 Task: Look for space in Batatais, Brazil from 6th September, 2023 to 18th September, 2023 for 3 adults in price range Rs.6000 to Rs.12000. Place can be entire place with 2 bedrooms having 2 beds and 2 bathrooms. Property type can be house, flat, guest house, hotel. Amenities needed are: washing machine. Booking option can be shelf check-in. Required host language is Spanish.
Action: Mouse moved to (431, 89)
Screenshot: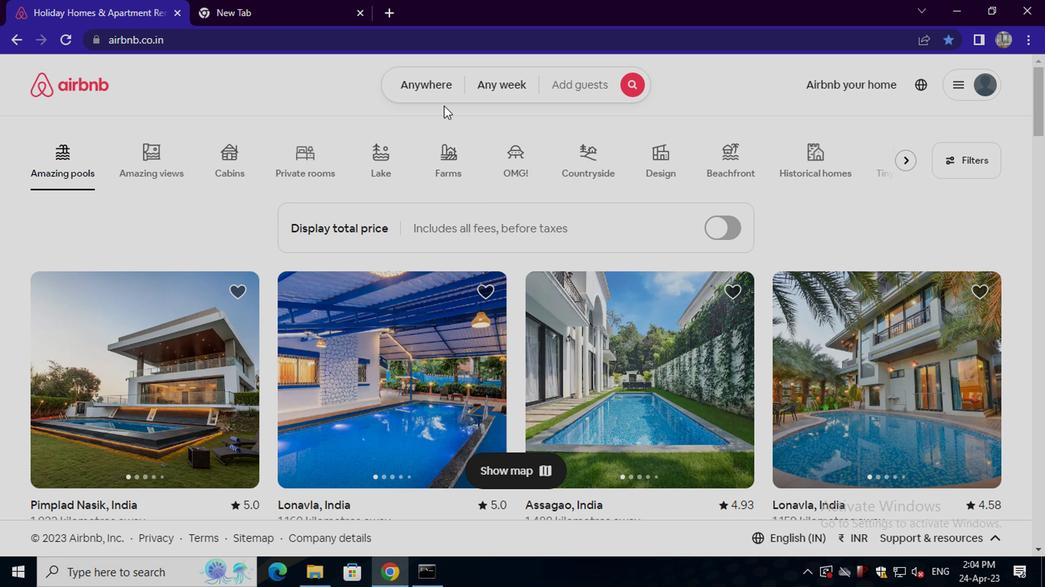 
Action: Mouse pressed left at (431, 89)
Screenshot: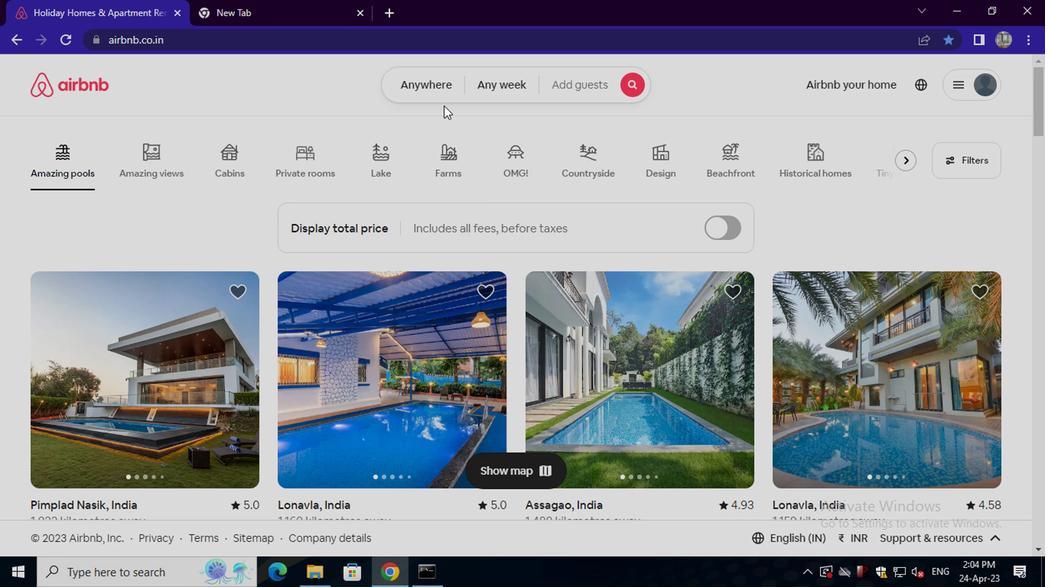 
Action: Mouse moved to (303, 149)
Screenshot: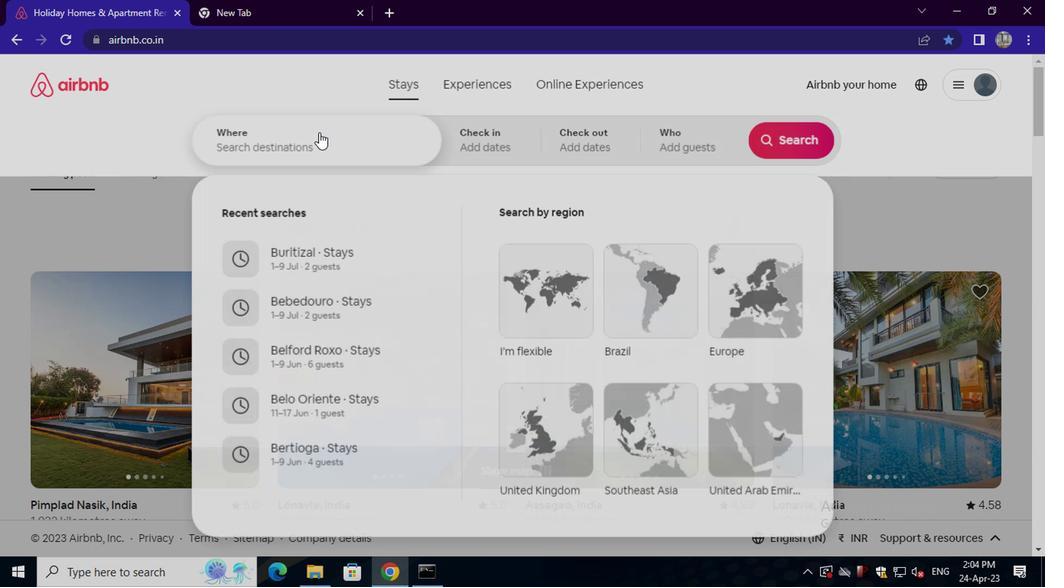 
Action: Mouse pressed left at (303, 149)
Screenshot: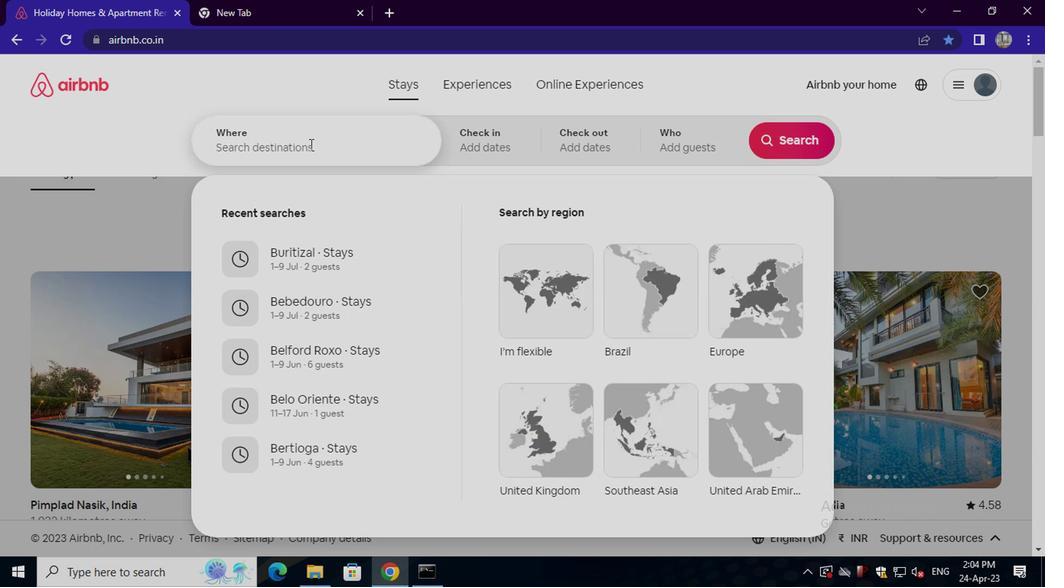 
Action: Key pressed batatis,<Key.space>brazil<Key.enter>
Screenshot: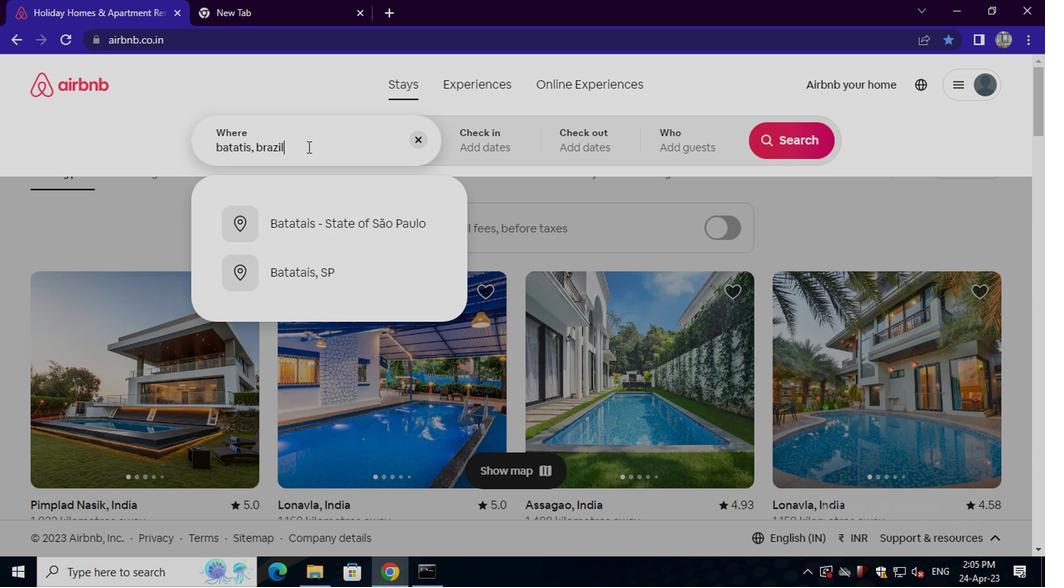 
Action: Mouse moved to (780, 267)
Screenshot: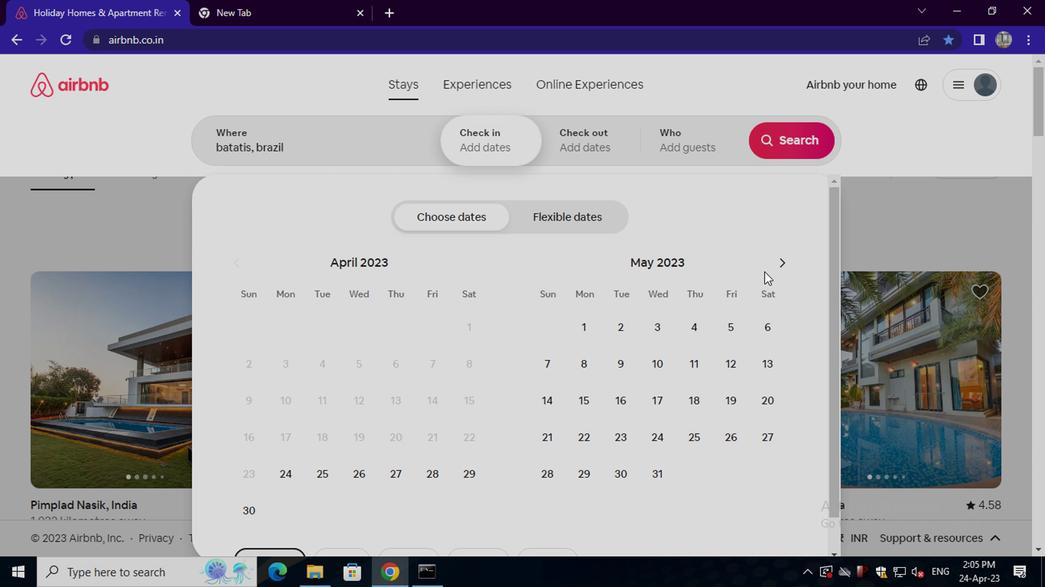 
Action: Mouse pressed left at (780, 267)
Screenshot: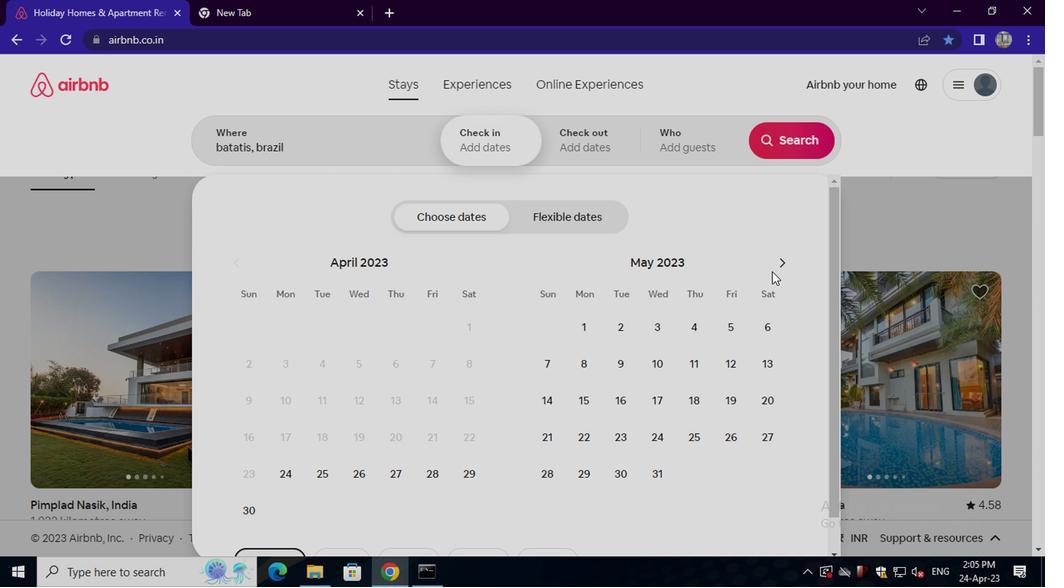 
Action: Mouse pressed left at (780, 267)
Screenshot: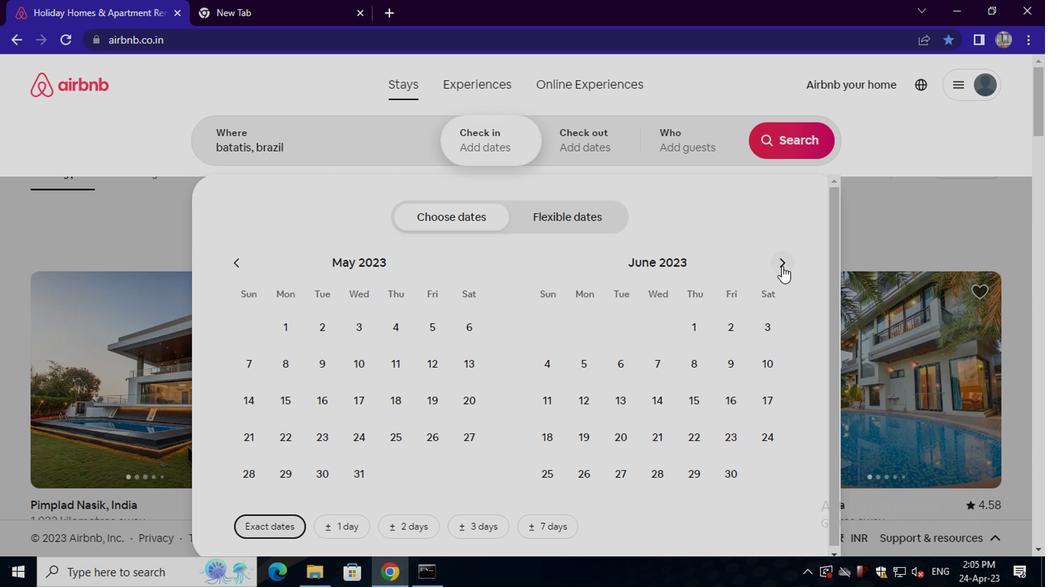 
Action: Mouse pressed left at (780, 267)
Screenshot: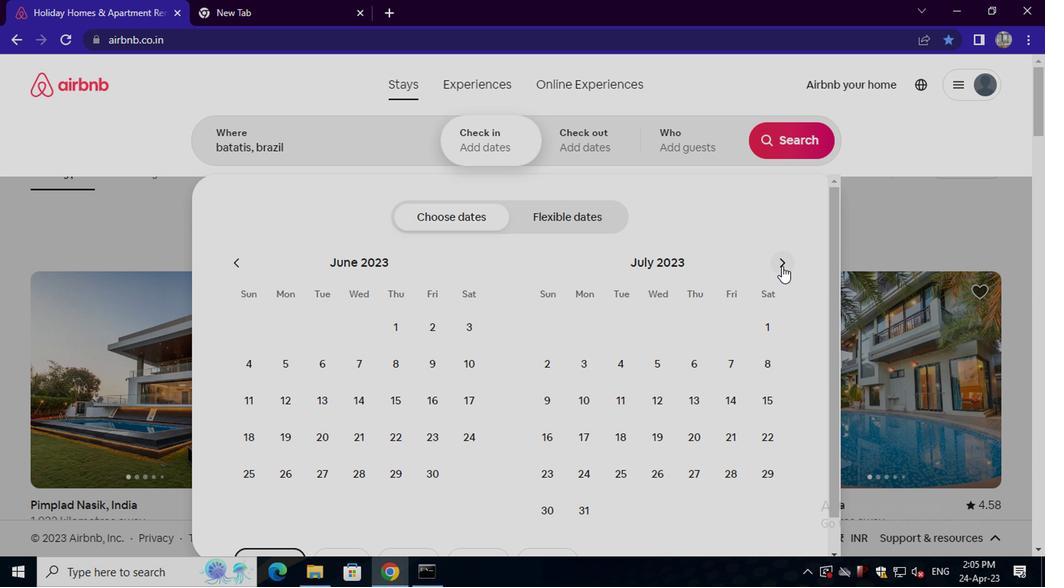 
Action: Mouse pressed left at (780, 267)
Screenshot: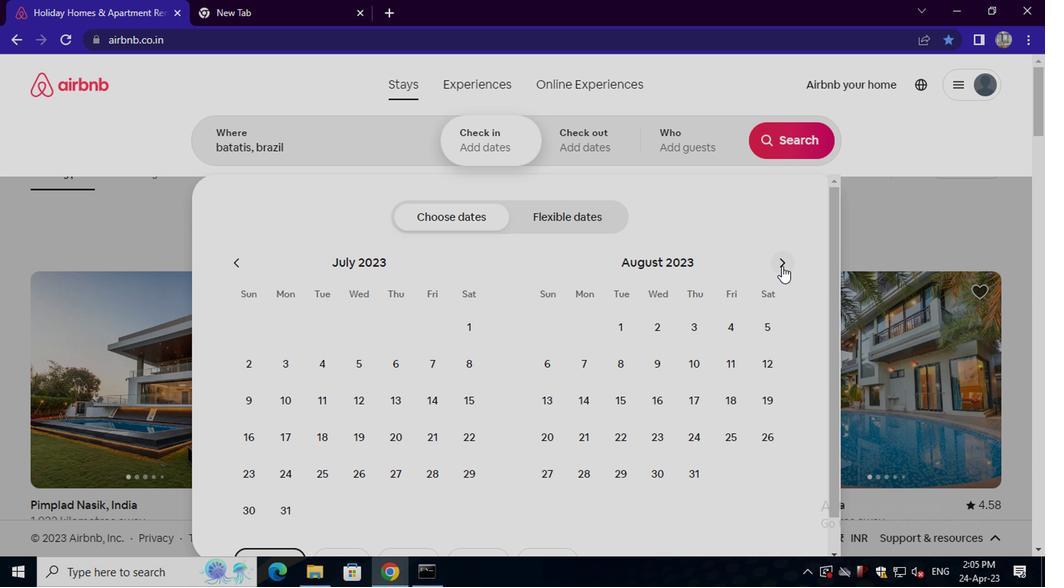 
Action: Mouse moved to (644, 367)
Screenshot: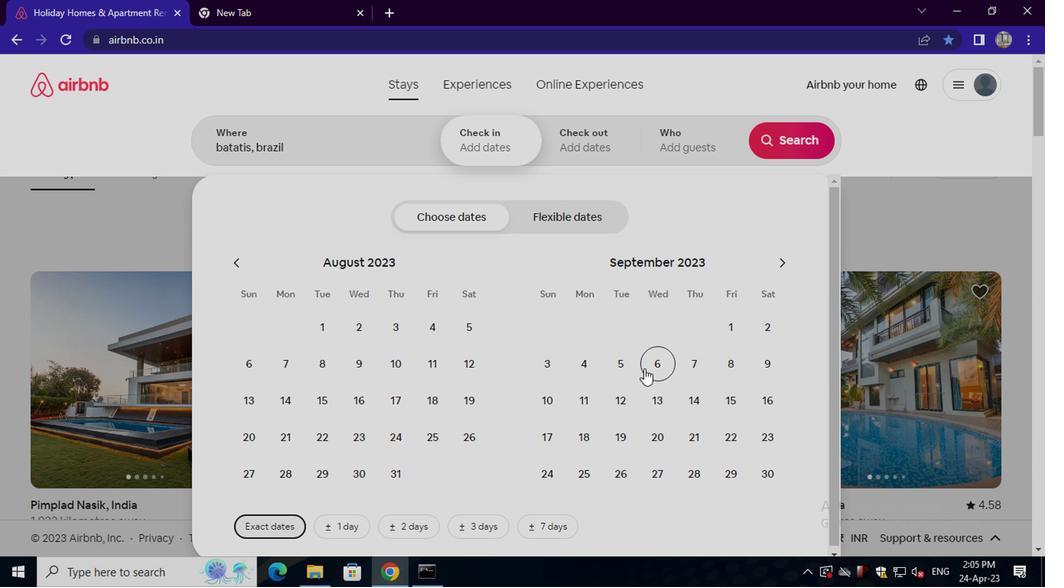 
Action: Mouse pressed left at (644, 367)
Screenshot: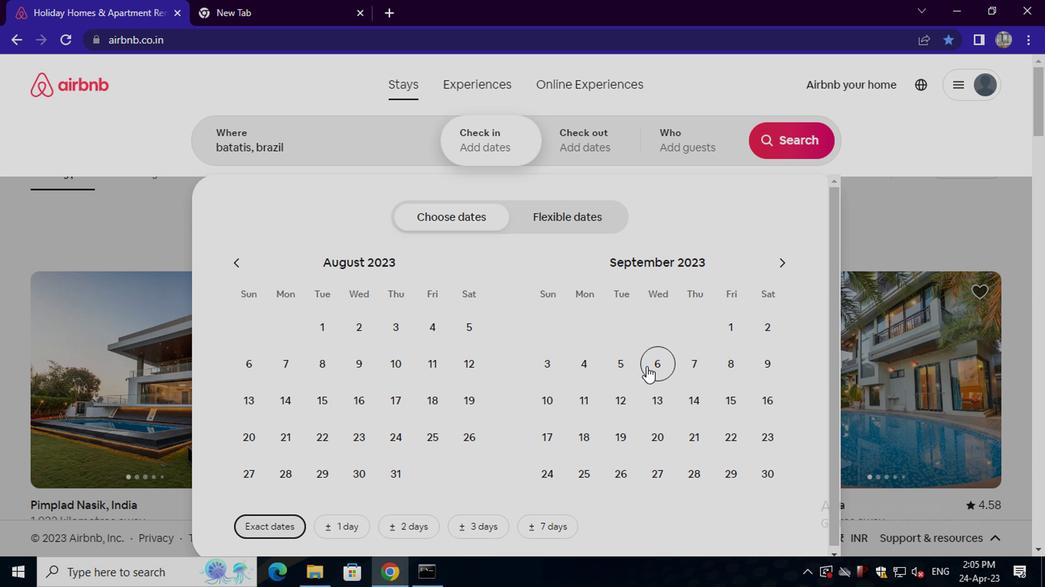 
Action: Mouse moved to (570, 439)
Screenshot: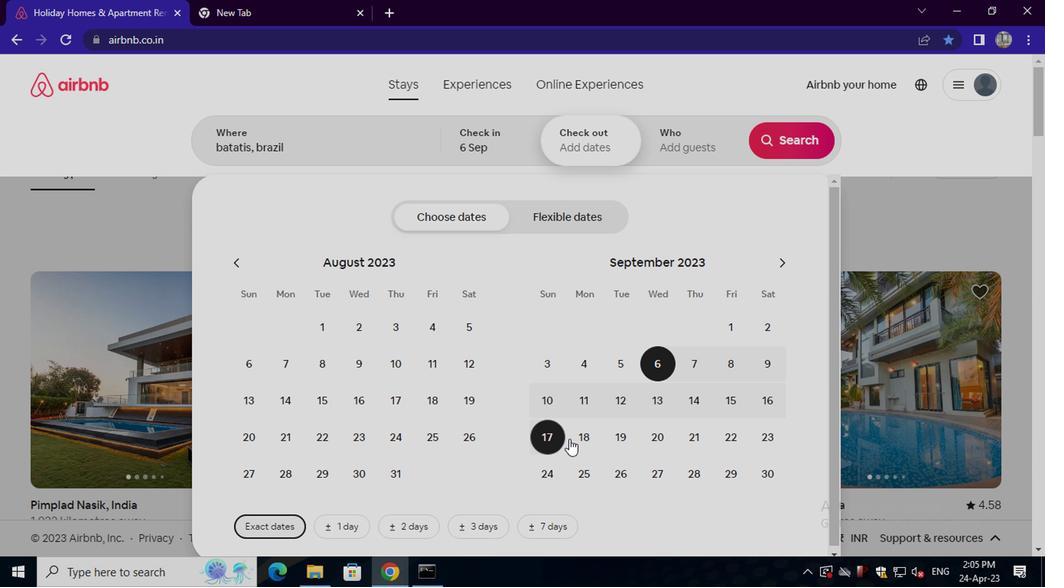 
Action: Mouse pressed left at (570, 439)
Screenshot: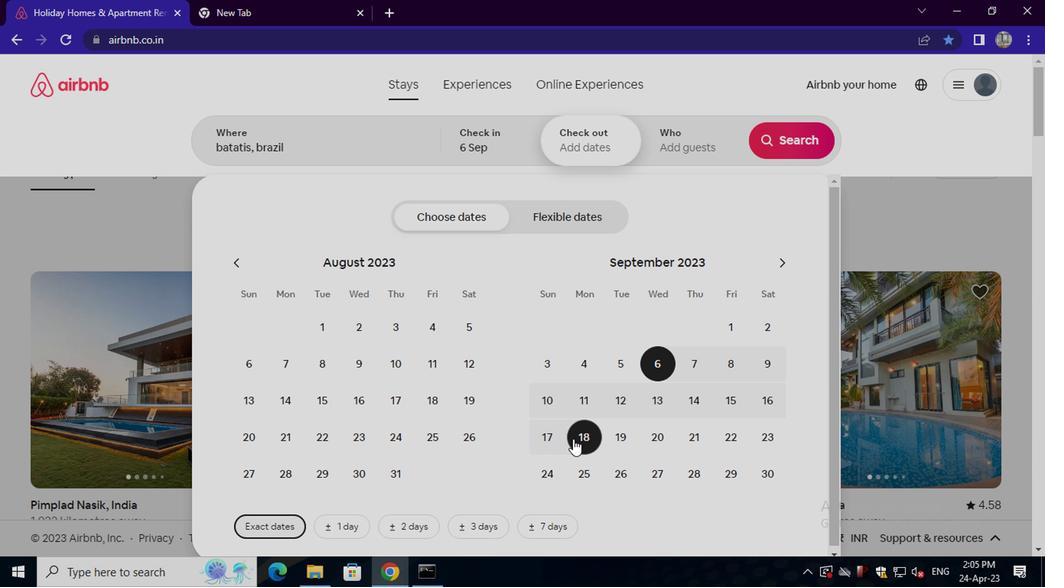 
Action: Mouse moved to (697, 155)
Screenshot: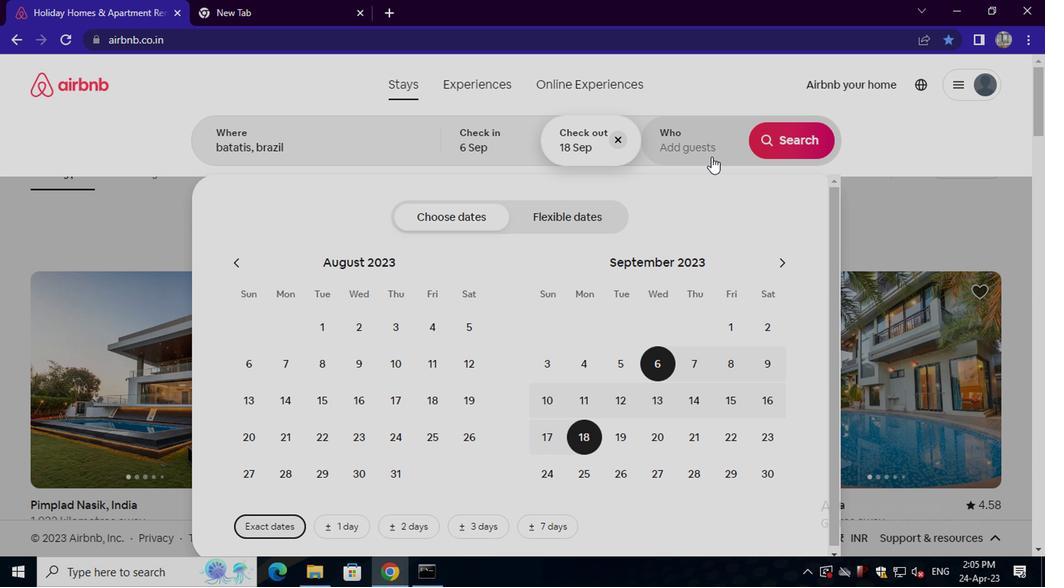 
Action: Mouse pressed left at (697, 155)
Screenshot: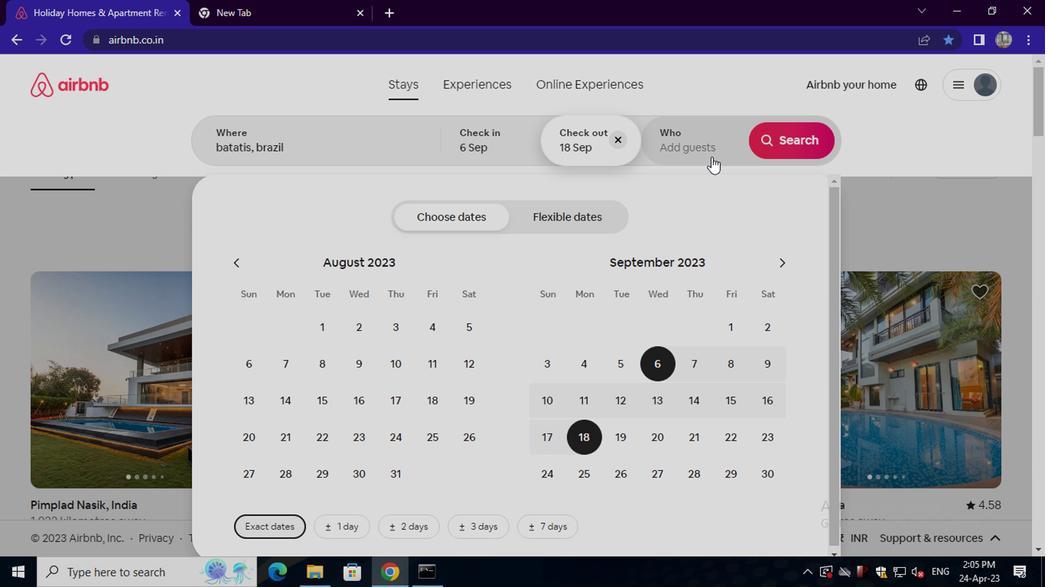 
Action: Mouse moved to (782, 220)
Screenshot: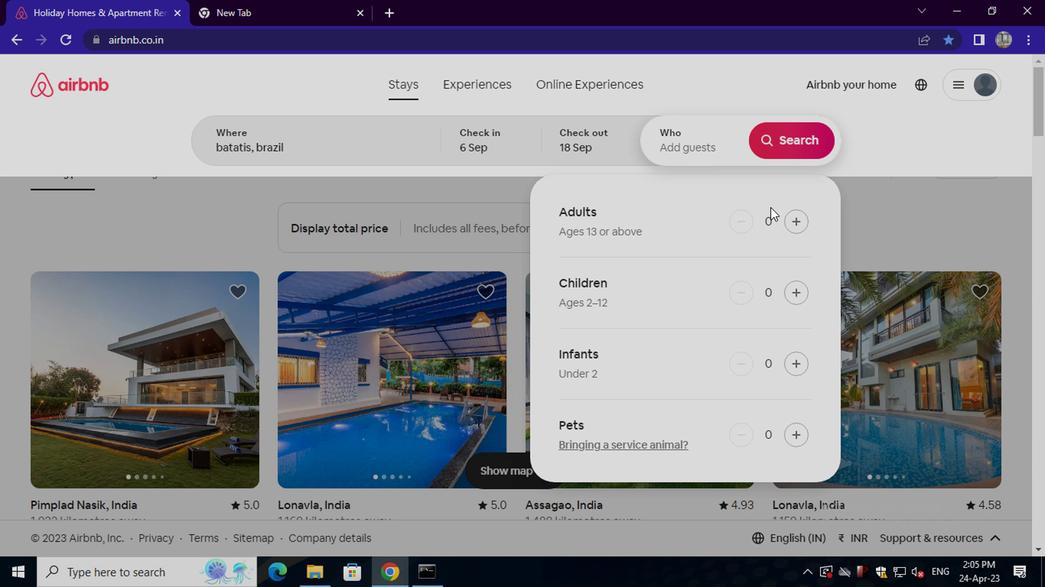 
Action: Mouse pressed left at (782, 220)
Screenshot: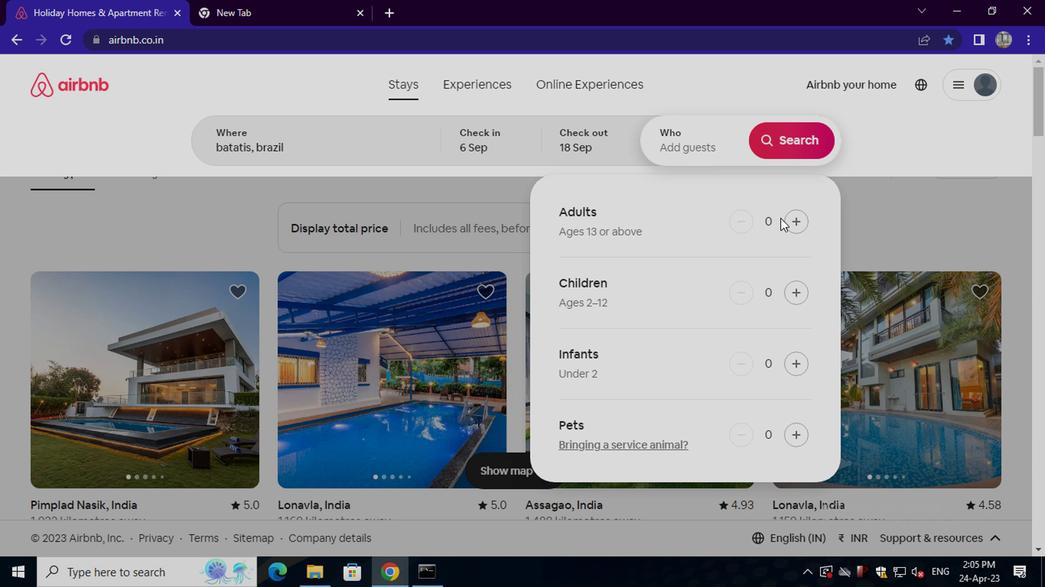 
Action: Mouse pressed left at (782, 220)
Screenshot: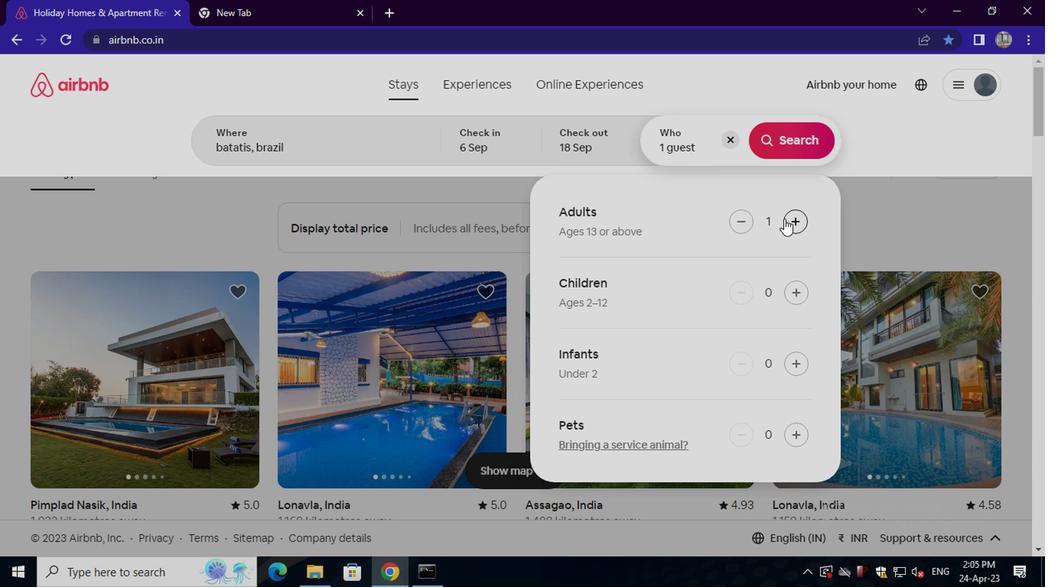
Action: Mouse pressed left at (782, 220)
Screenshot: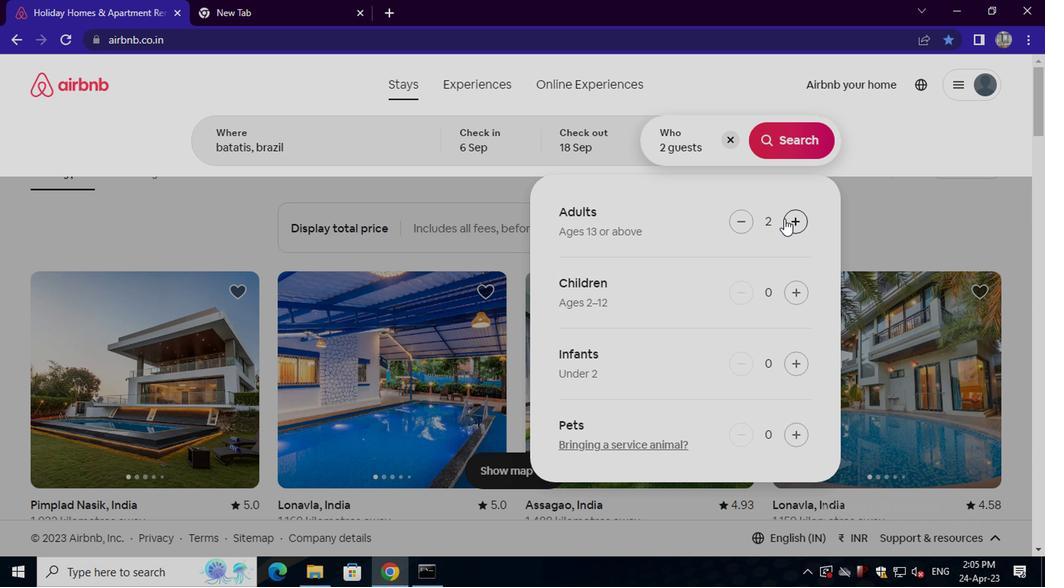 
Action: Mouse moved to (782, 150)
Screenshot: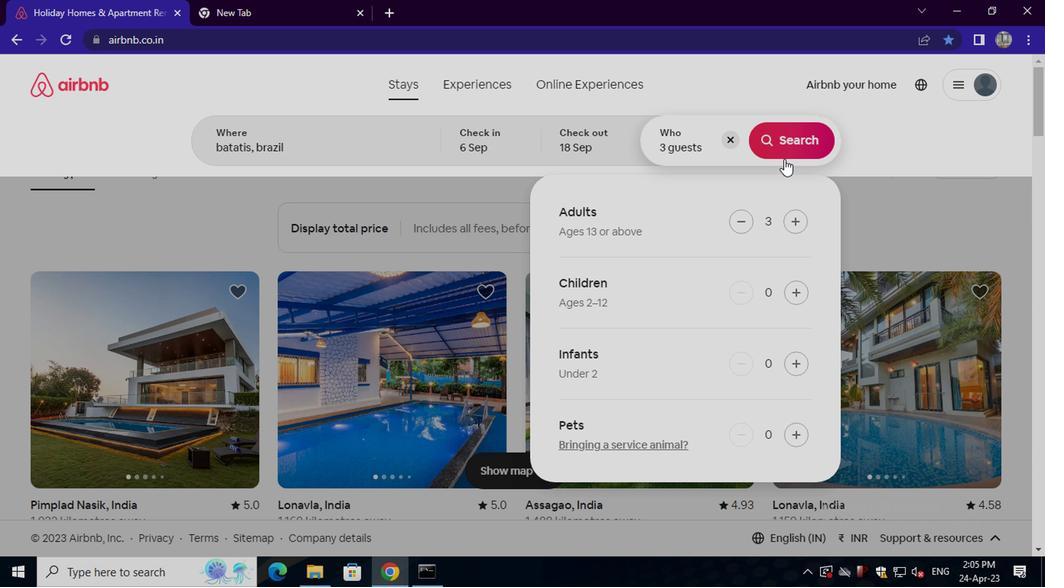 
Action: Mouse pressed left at (782, 150)
Screenshot: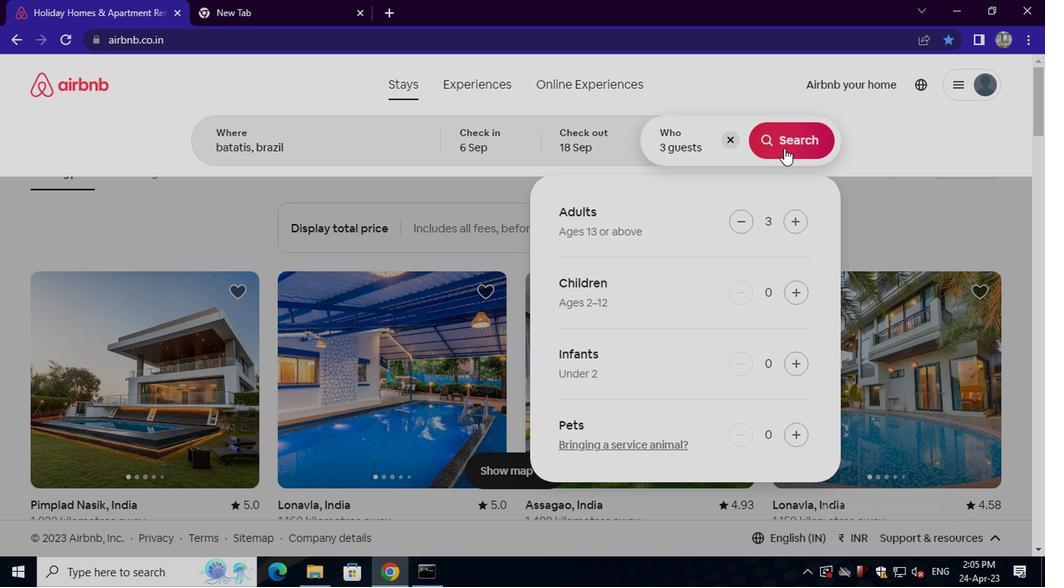 
Action: Mouse moved to (1000, 160)
Screenshot: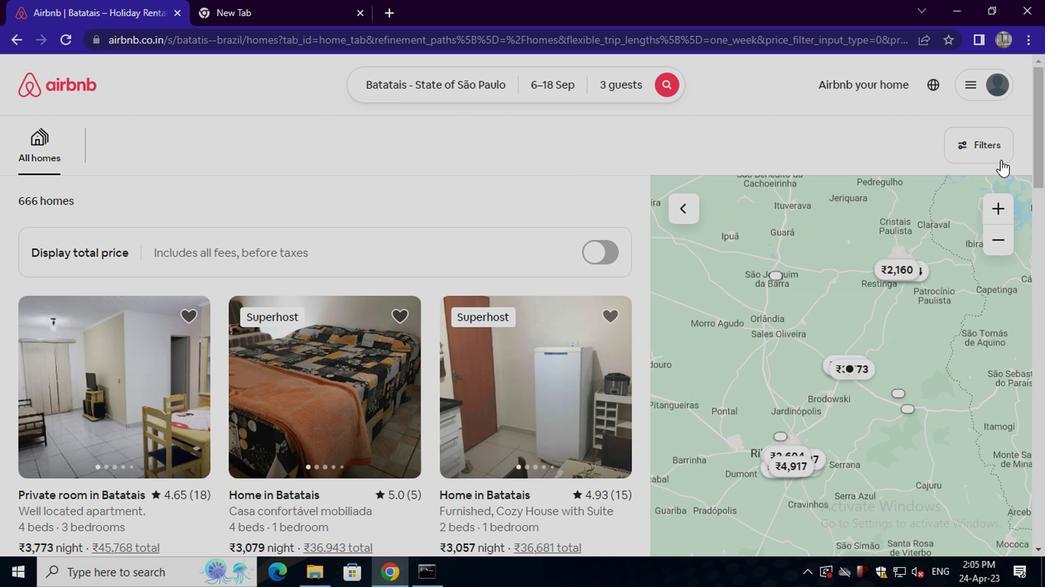 
Action: Mouse pressed left at (1000, 160)
Screenshot: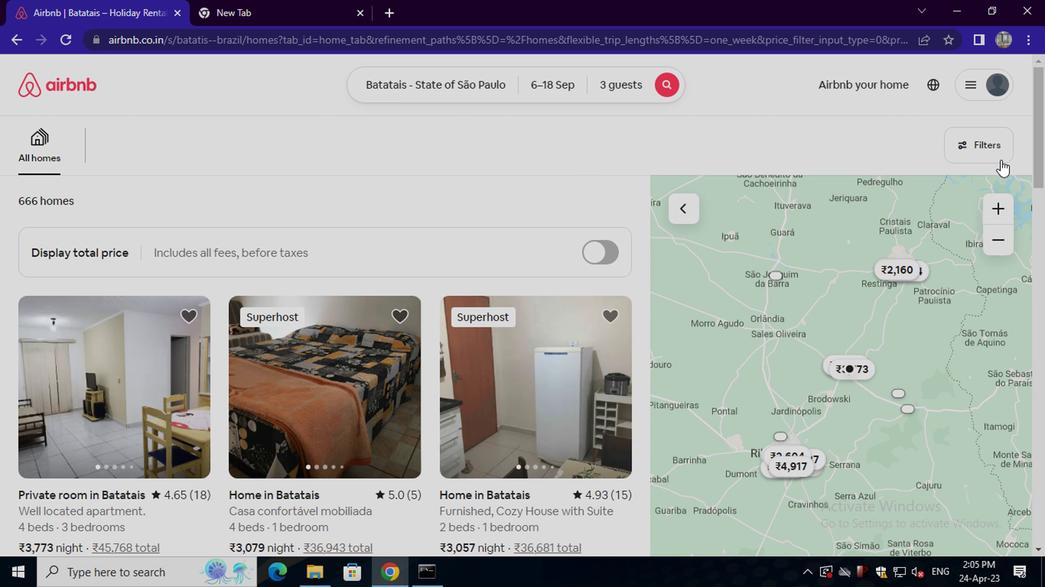 
Action: Mouse moved to (437, 346)
Screenshot: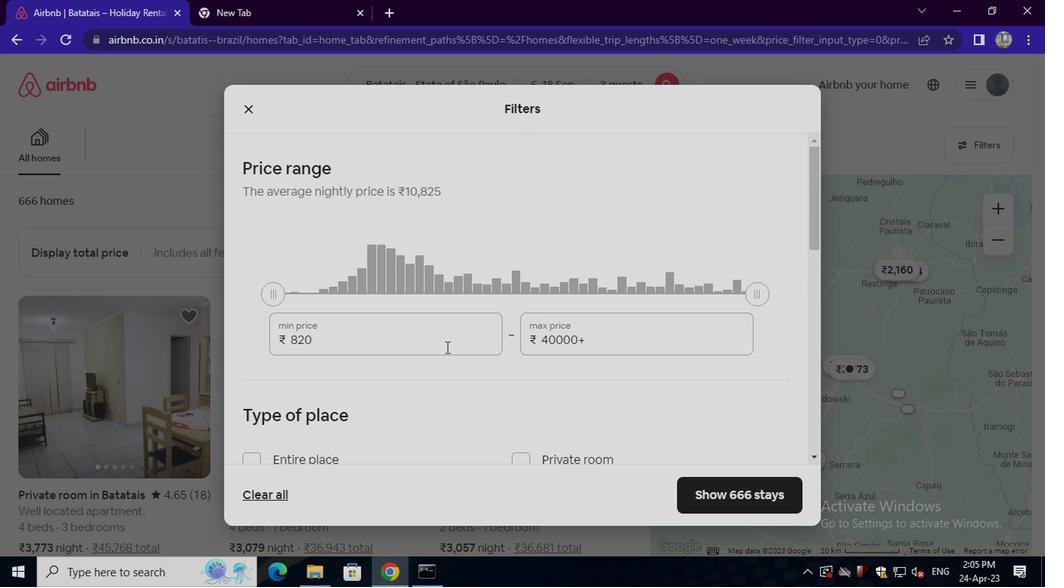 
Action: Mouse pressed left at (437, 346)
Screenshot: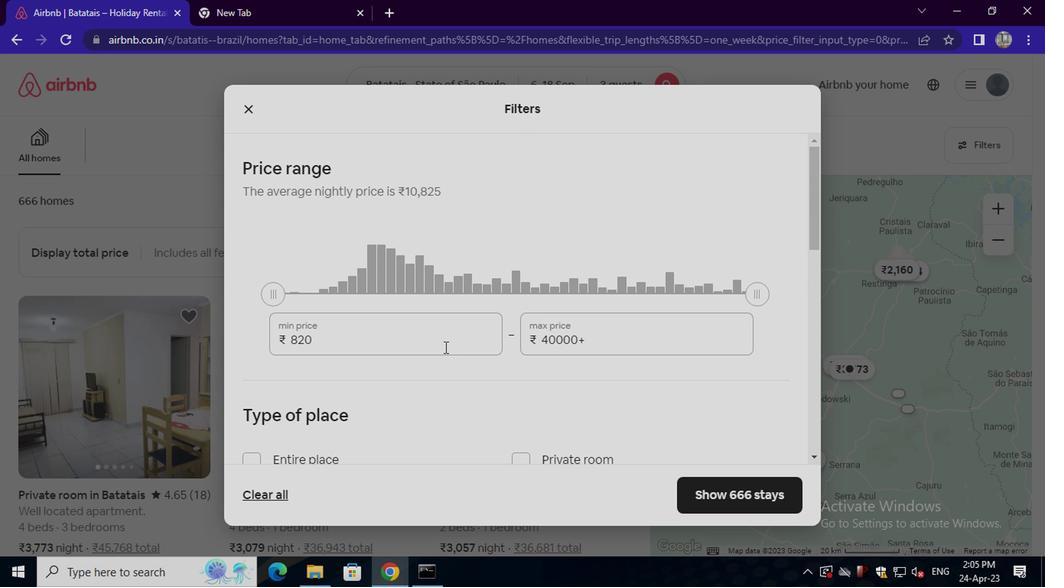 
Action: Key pressed <Key.backspace><Key.backspace><Key.backspace><Key.backspace><Key.backspace><Key.backspace><Key.backspace><Key.backspace><Key.backspace><Key.backspace><Key.backspace><Key.backspace><Key.backspace>6000
Screenshot: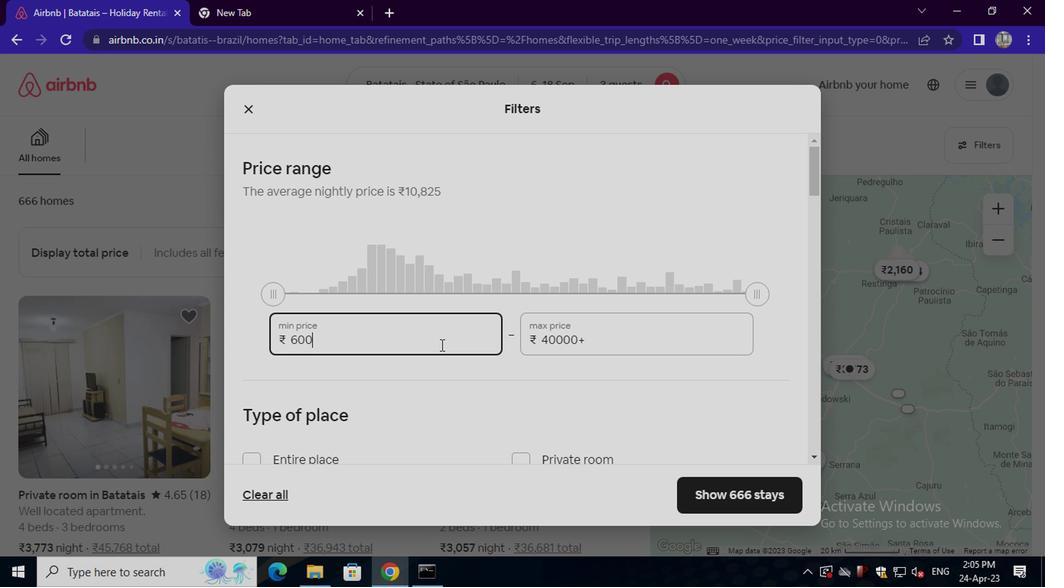 
Action: Mouse moved to (601, 341)
Screenshot: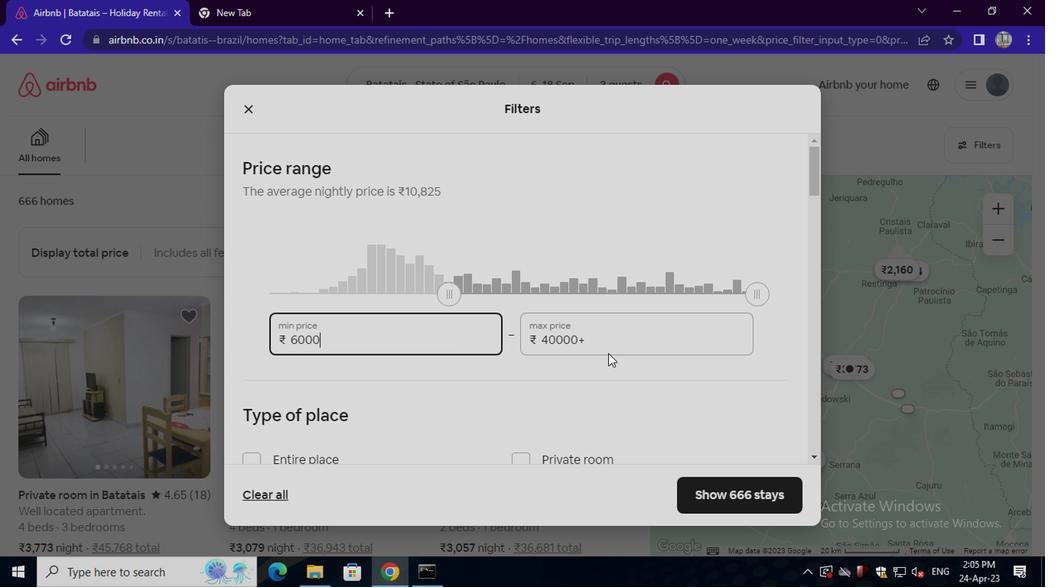 
Action: Mouse pressed left at (601, 341)
Screenshot: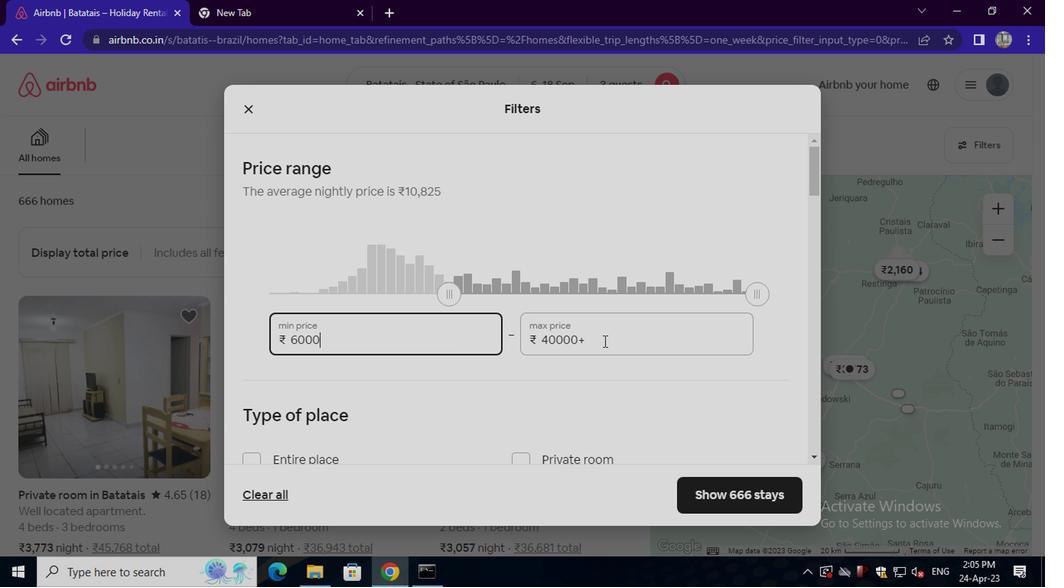 
Action: Key pressed <Key.backspace><Key.backspace><Key.backspace><Key.backspace><Key.backspace><Key.backspace><Key.backspace><Key.backspace><Key.backspace><Key.backspace><Key.backspace><Key.backspace><Key.backspace>12000
Screenshot: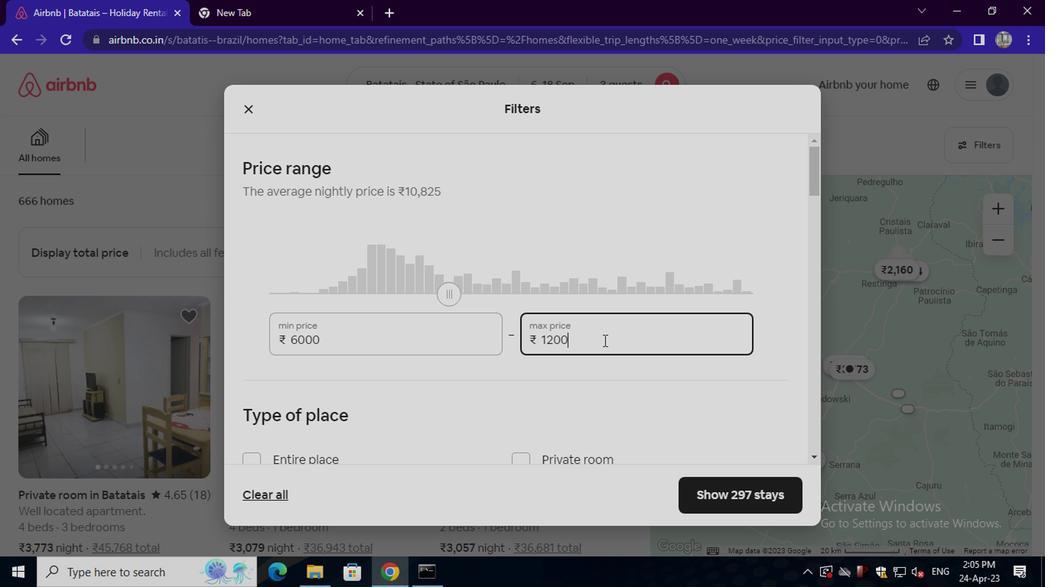 
Action: Mouse scrolled (601, 340) with delta (0, -1)
Screenshot: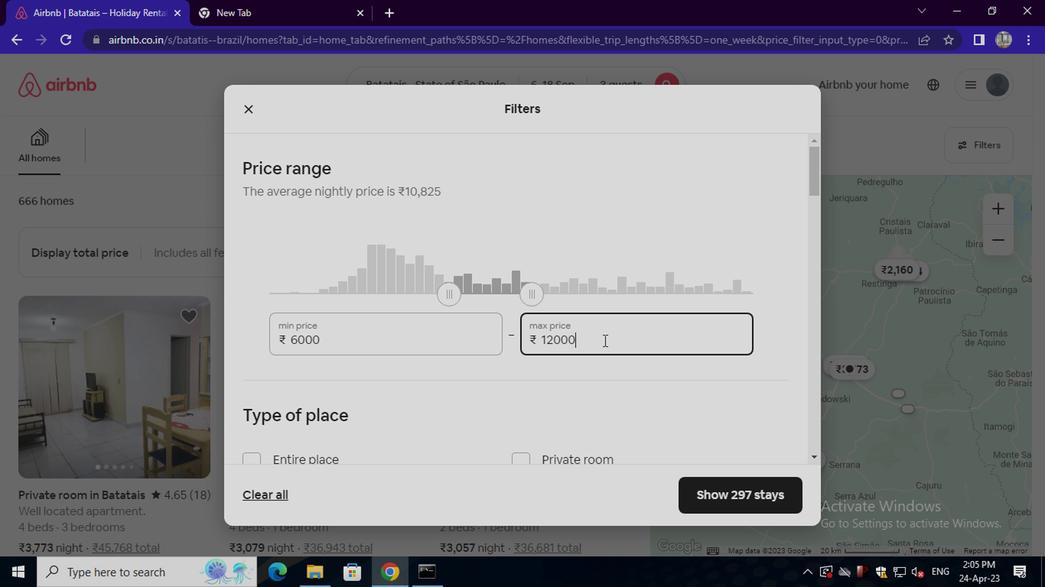 
Action: Mouse scrolled (601, 340) with delta (0, -1)
Screenshot: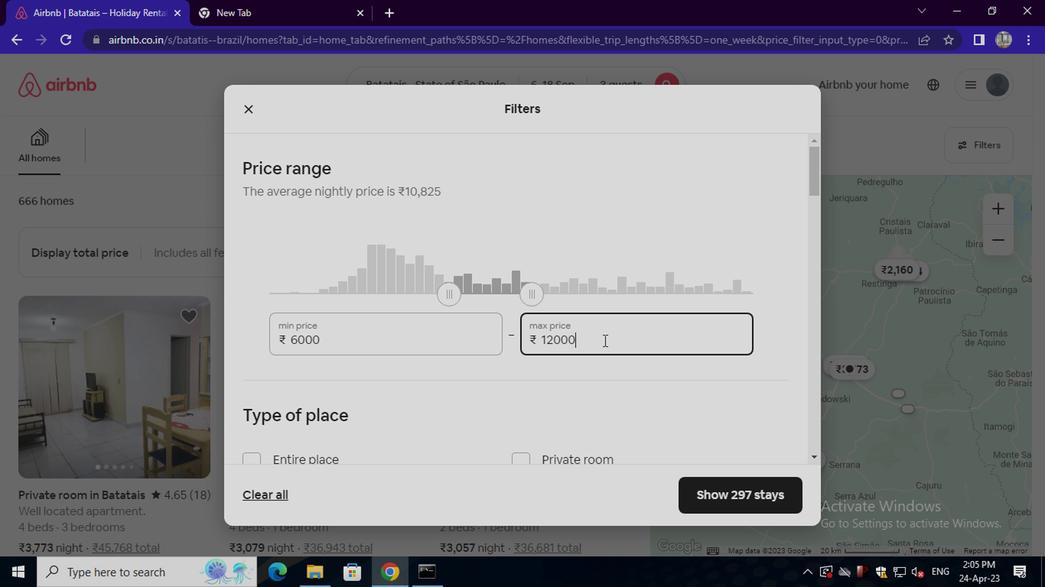 
Action: Mouse moved to (247, 309)
Screenshot: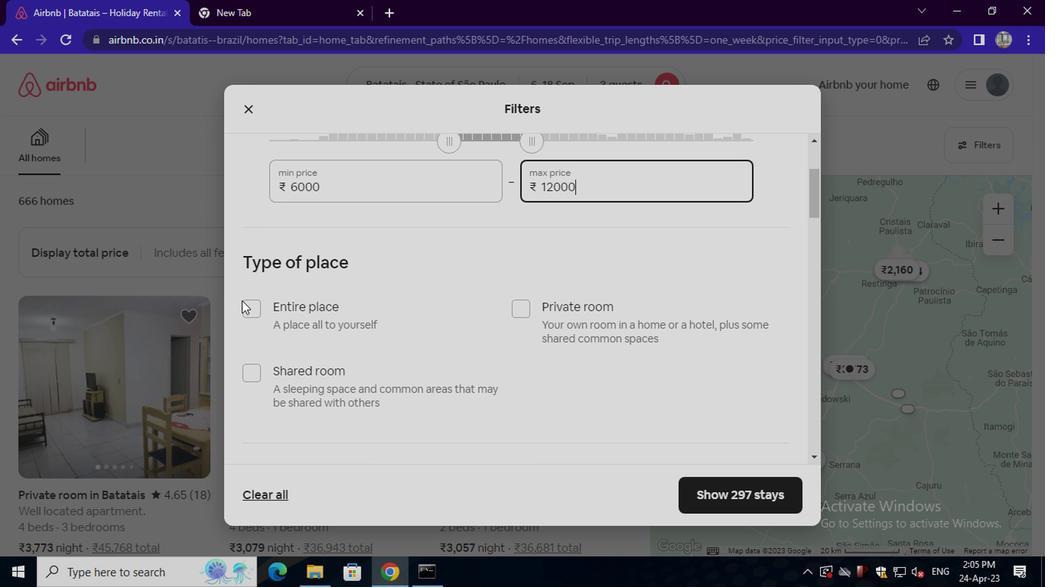 
Action: Mouse pressed left at (247, 309)
Screenshot: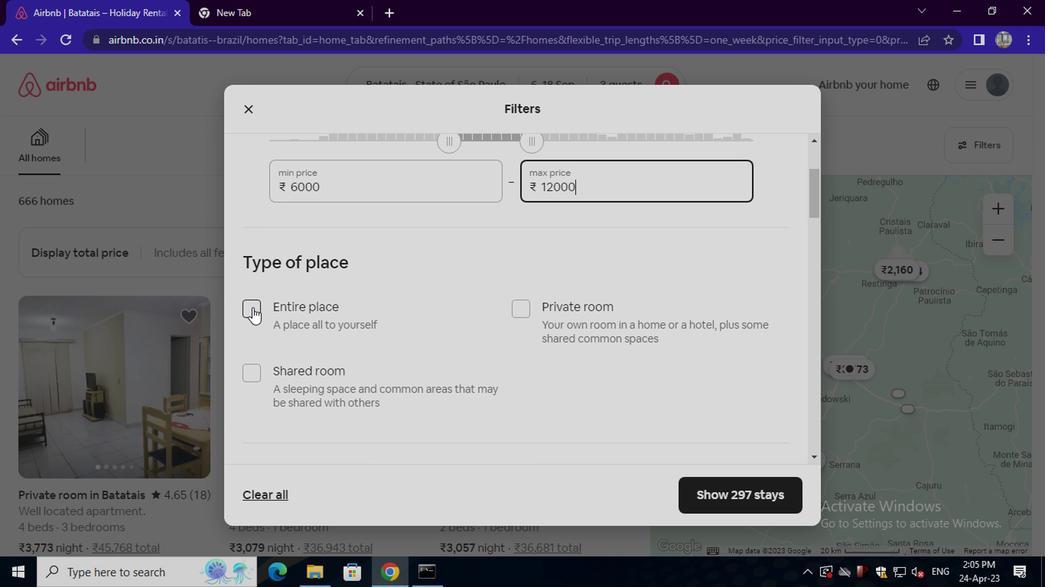 
Action: Mouse moved to (257, 313)
Screenshot: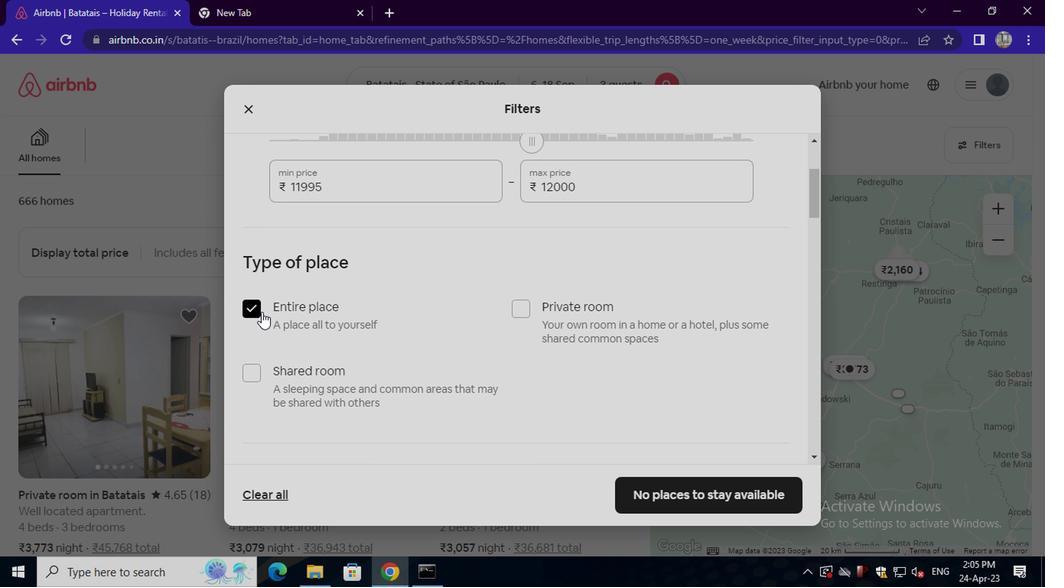 
Action: Mouse scrolled (257, 313) with delta (0, 0)
Screenshot: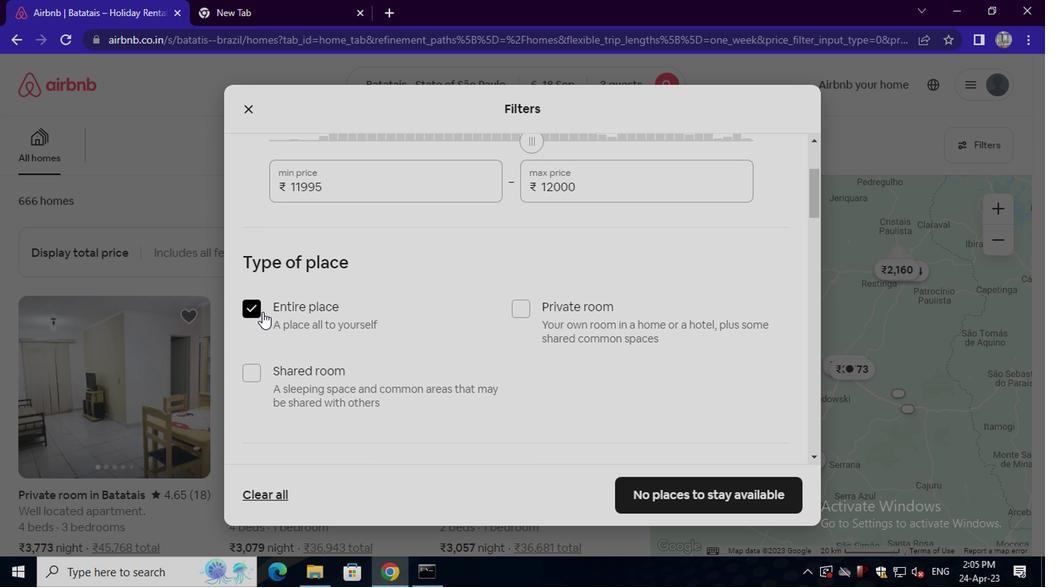 
Action: Mouse scrolled (257, 313) with delta (0, 0)
Screenshot: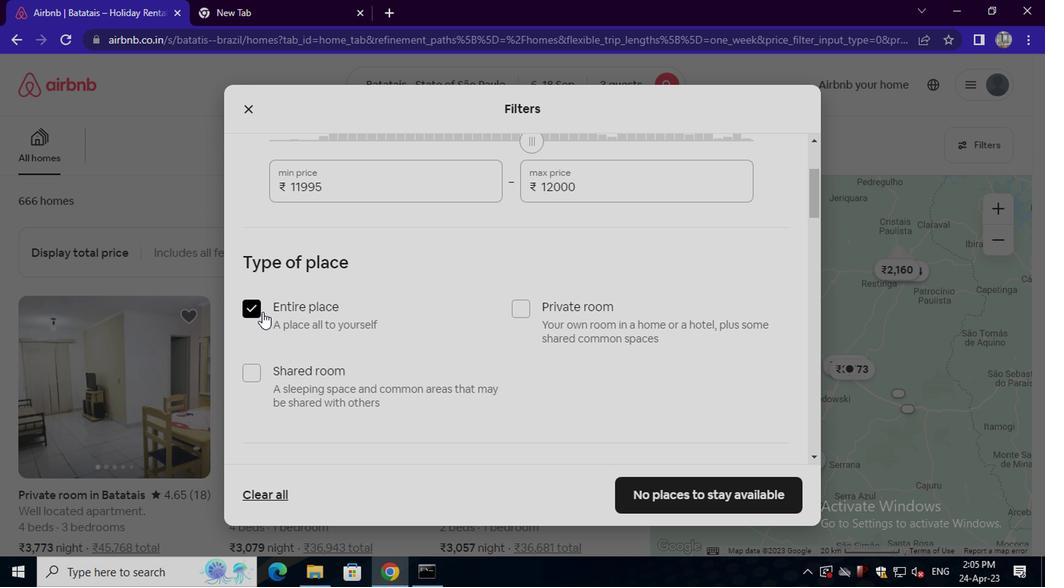 
Action: Mouse moved to (332, 355)
Screenshot: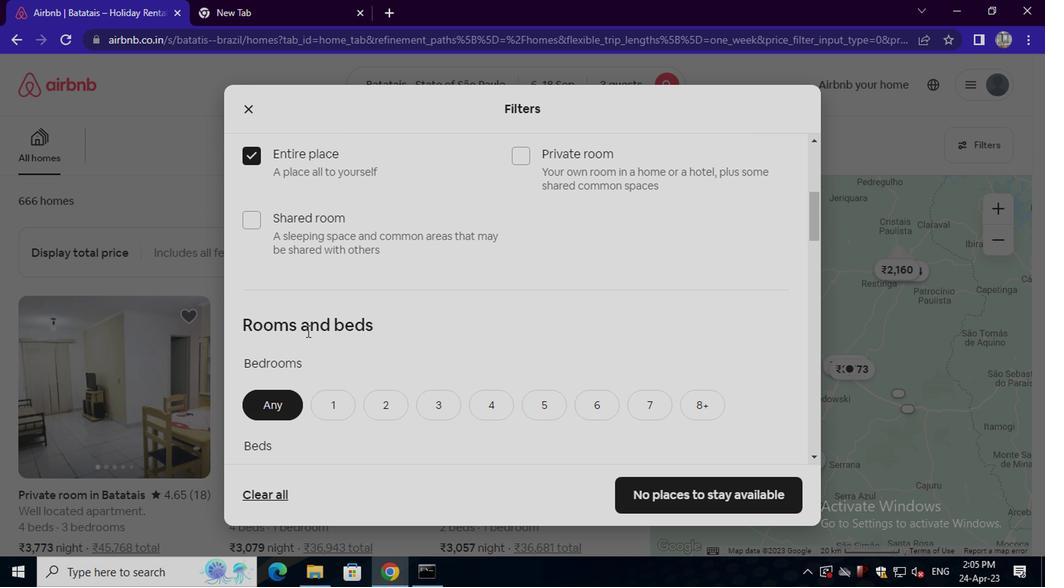 
Action: Mouse scrolled (332, 354) with delta (0, 0)
Screenshot: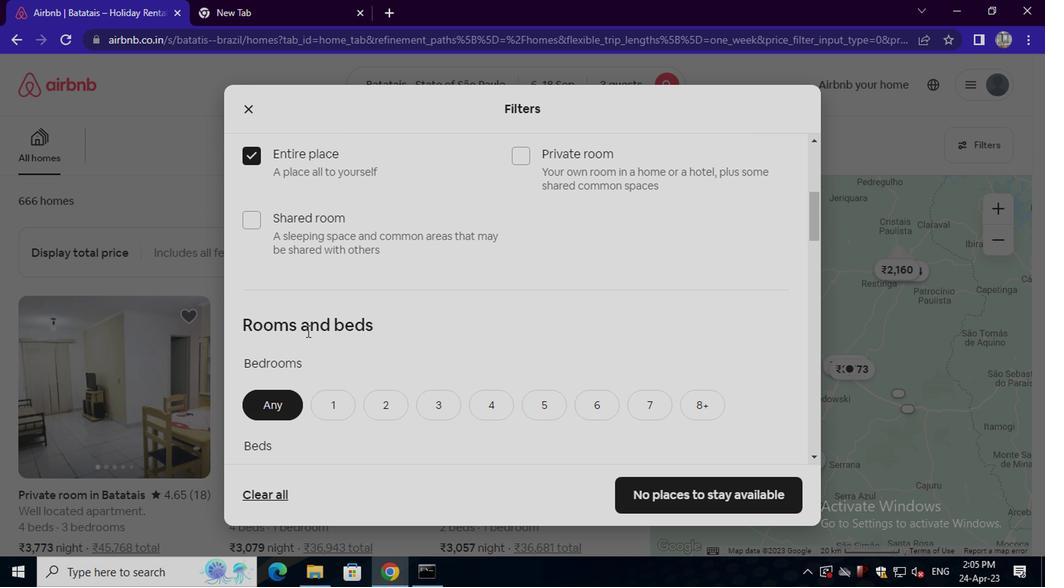 
Action: Mouse moved to (333, 356)
Screenshot: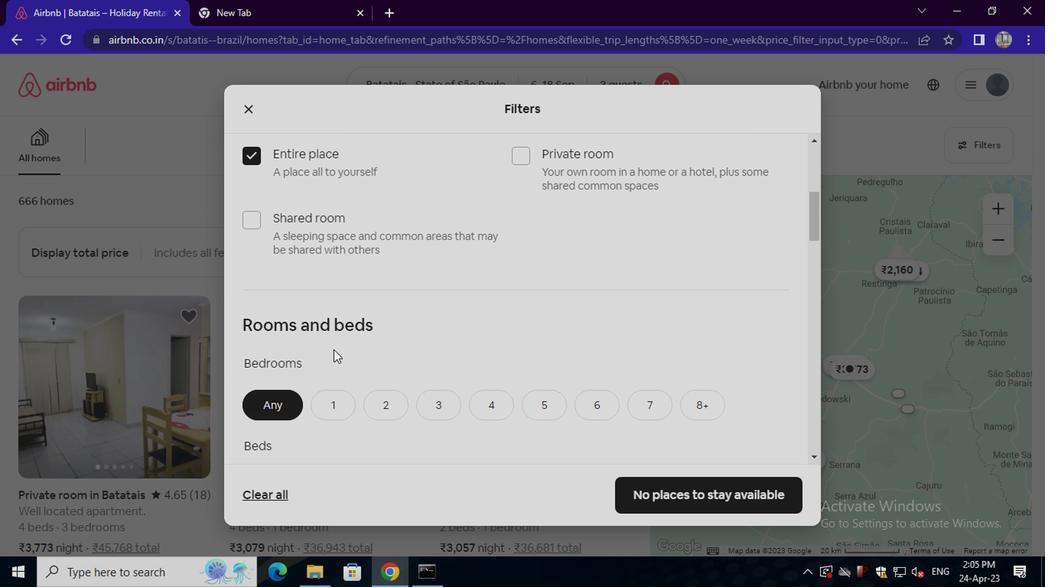 
Action: Mouse scrolled (333, 355) with delta (0, 0)
Screenshot: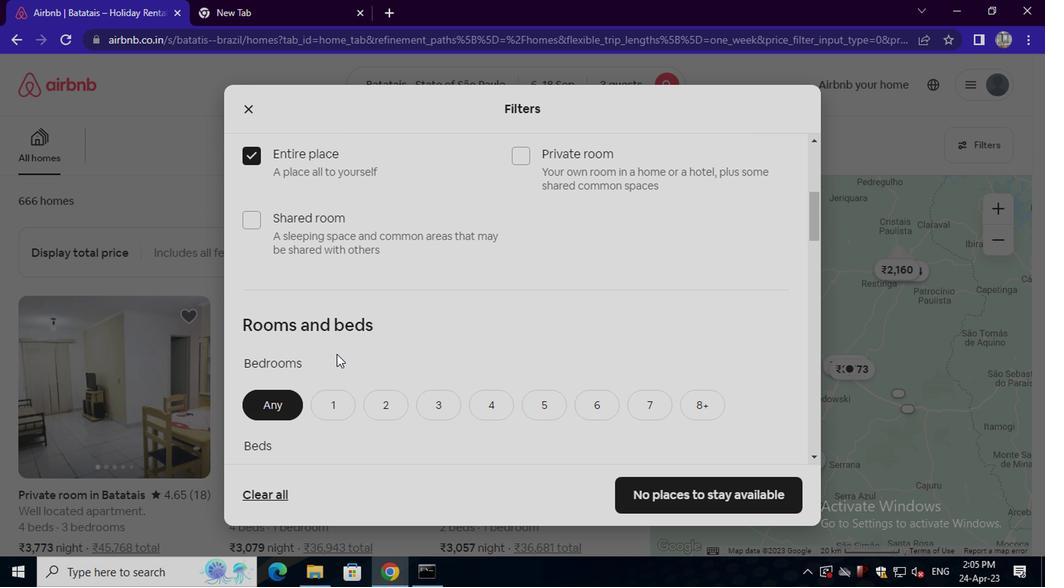 
Action: Mouse moved to (383, 258)
Screenshot: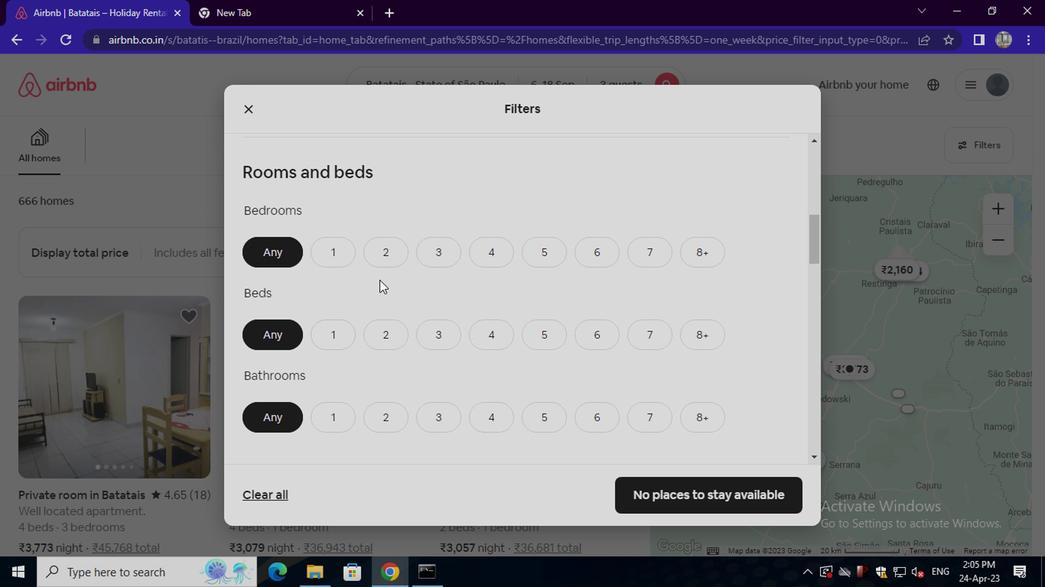 
Action: Mouse pressed left at (383, 258)
Screenshot: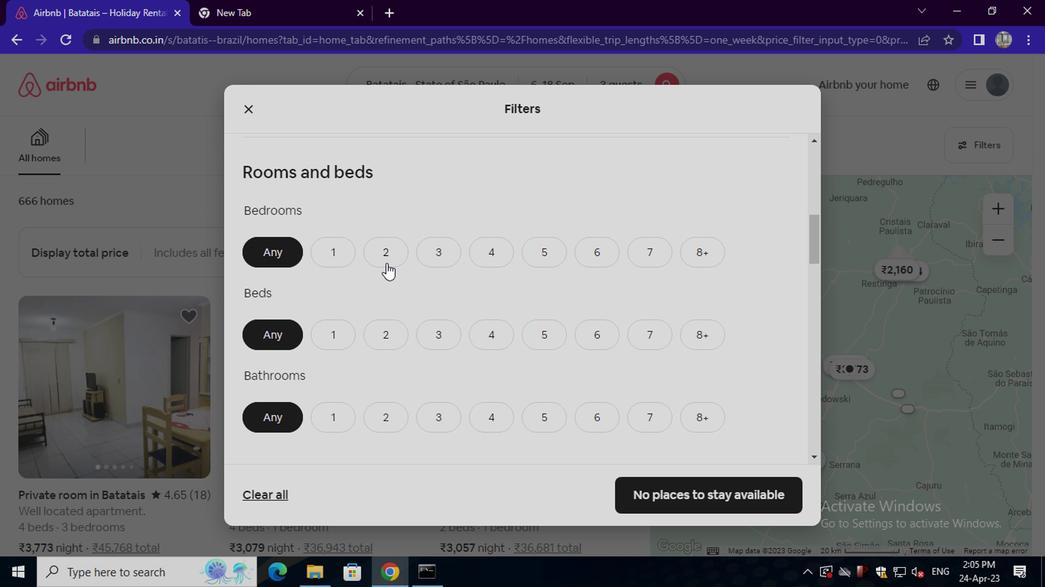 
Action: Mouse moved to (387, 326)
Screenshot: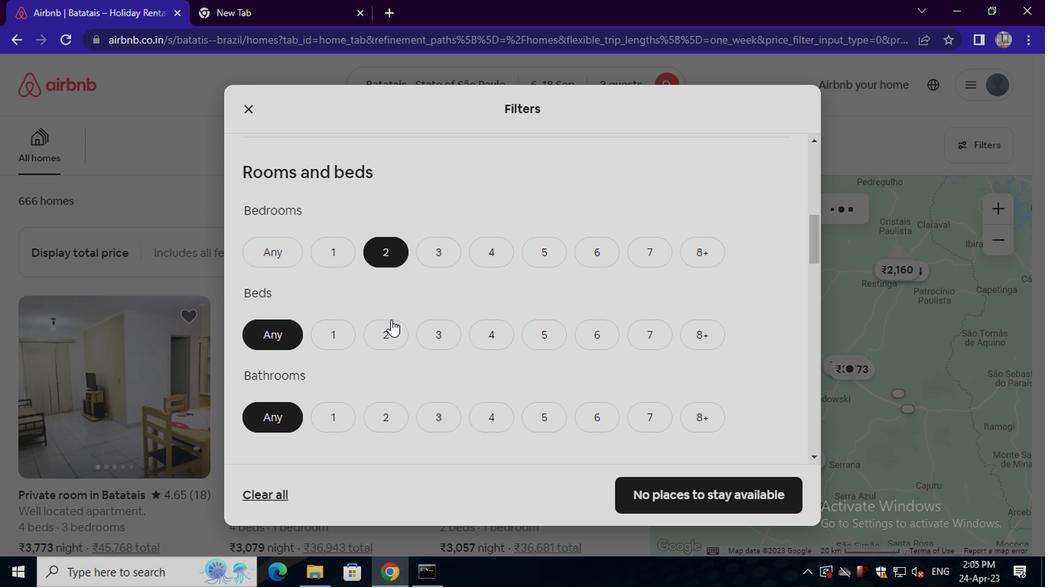 
Action: Mouse pressed left at (387, 326)
Screenshot: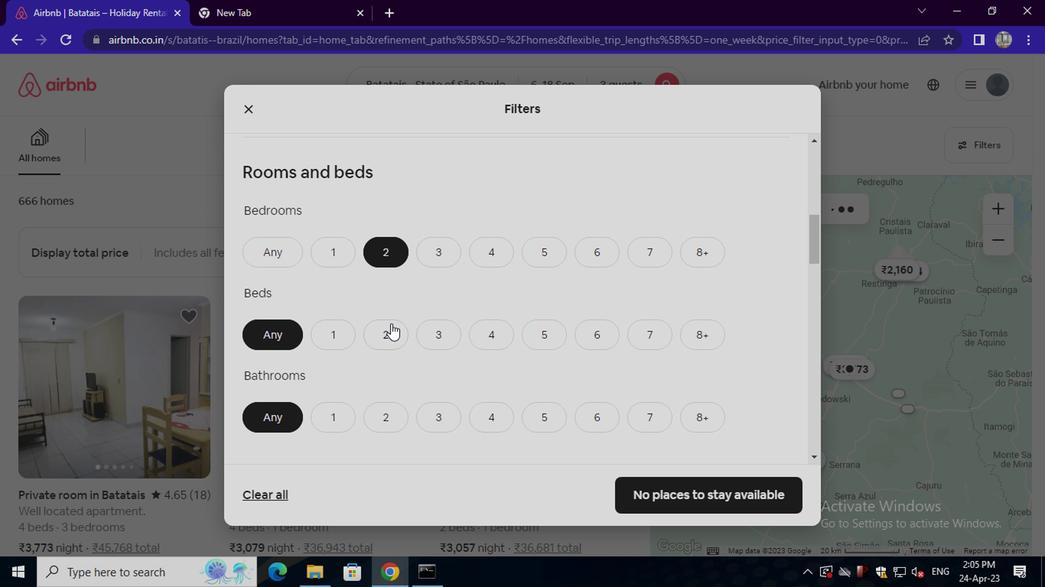 
Action: Mouse moved to (389, 417)
Screenshot: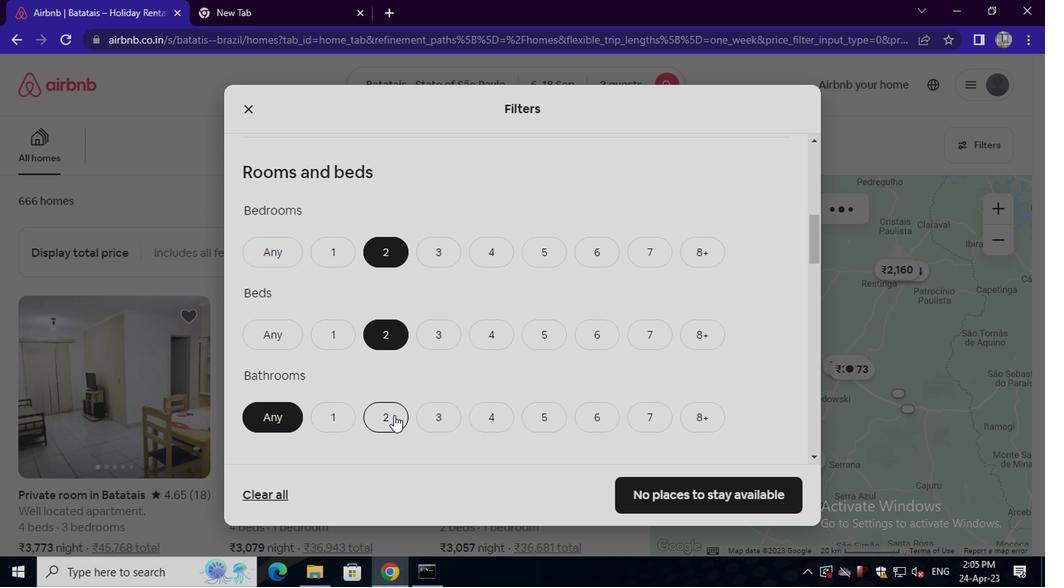 
Action: Mouse pressed left at (389, 417)
Screenshot: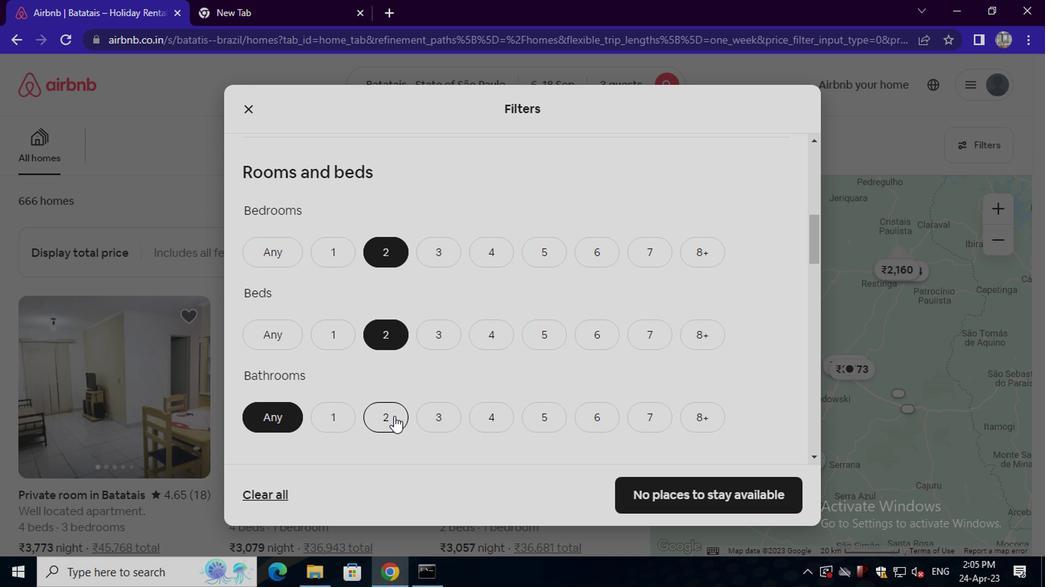 
Action: Mouse scrolled (389, 416) with delta (0, 0)
Screenshot: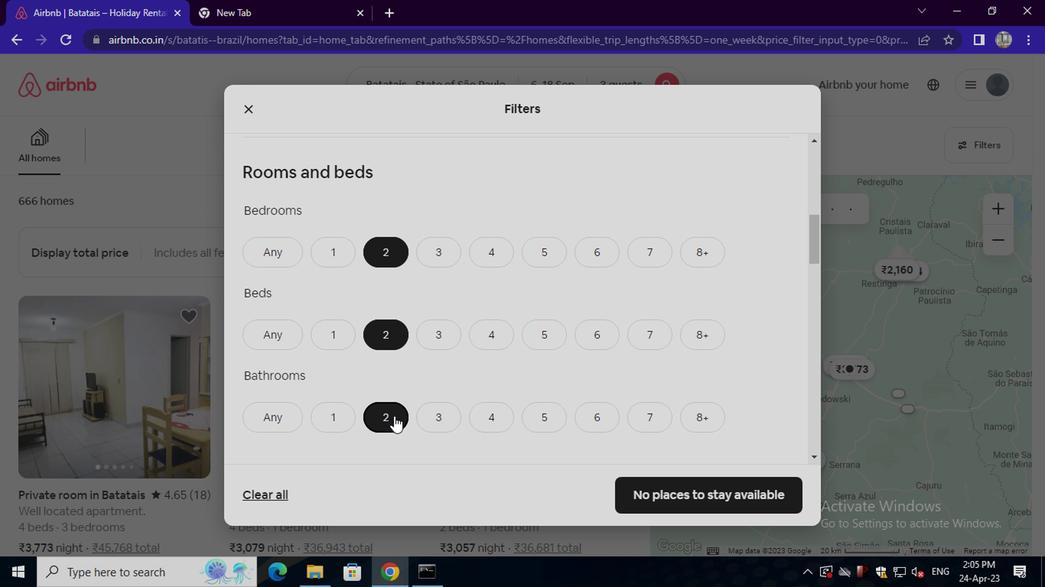 
Action: Mouse scrolled (389, 416) with delta (0, 0)
Screenshot: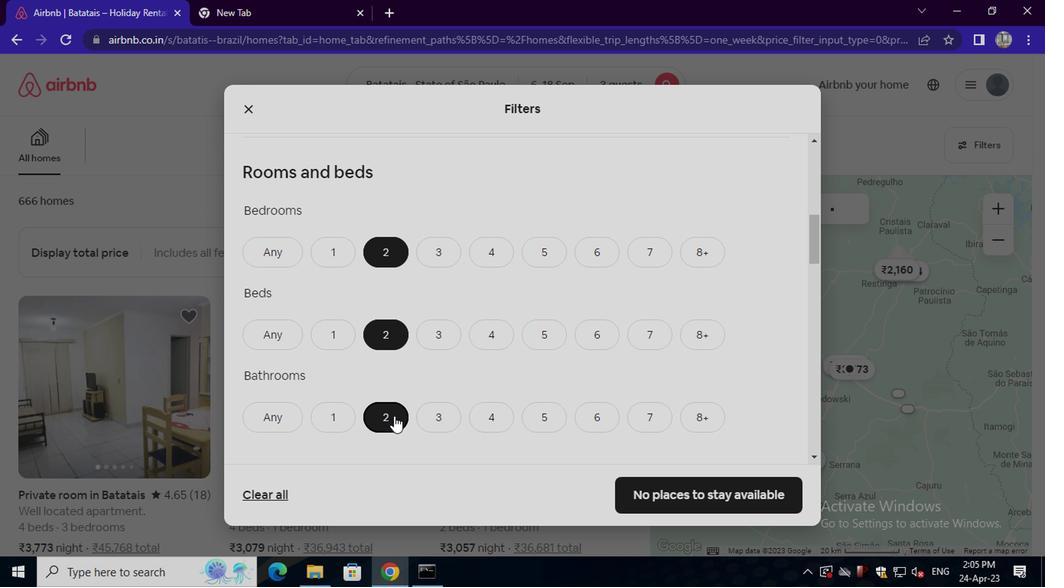
Action: Mouse moved to (309, 419)
Screenshot: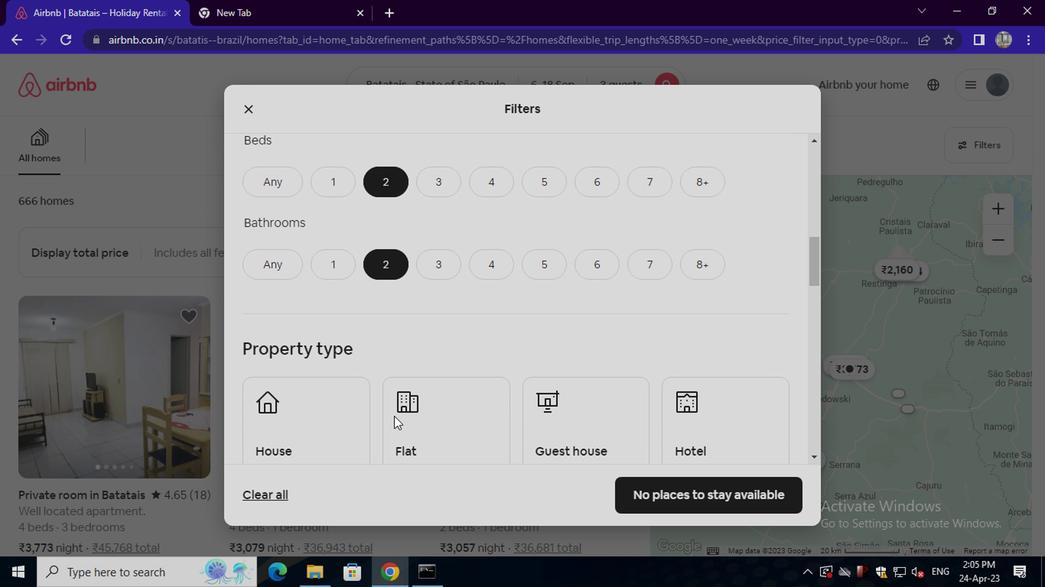 
Action: Mouse pressed left at (309, 419)
Screenshot: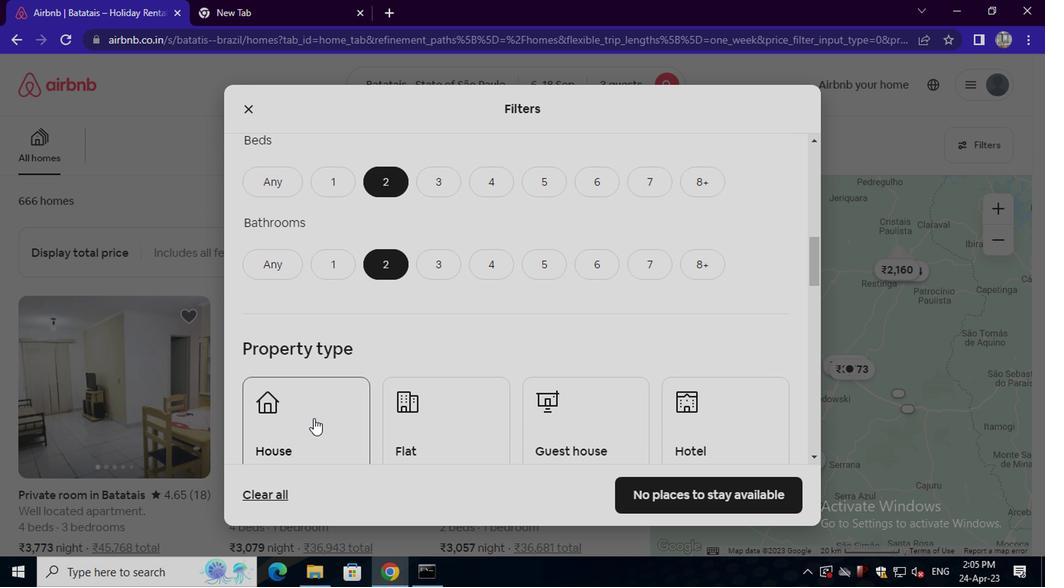 
Action: Mouse moved to (409, 427)
Screenshot: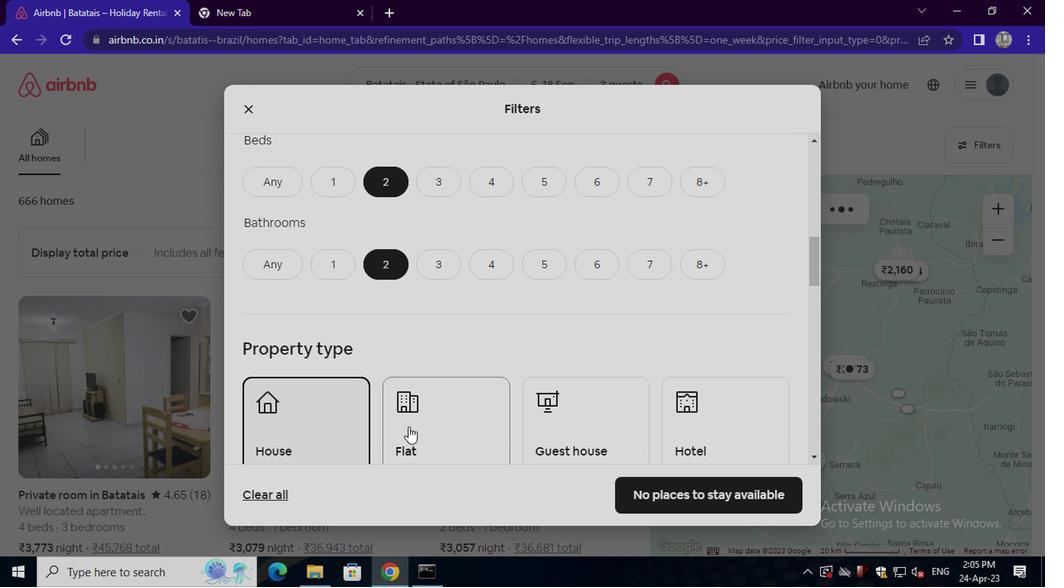 
Action: Mouse pressed left at (409, 427)
Screenshot: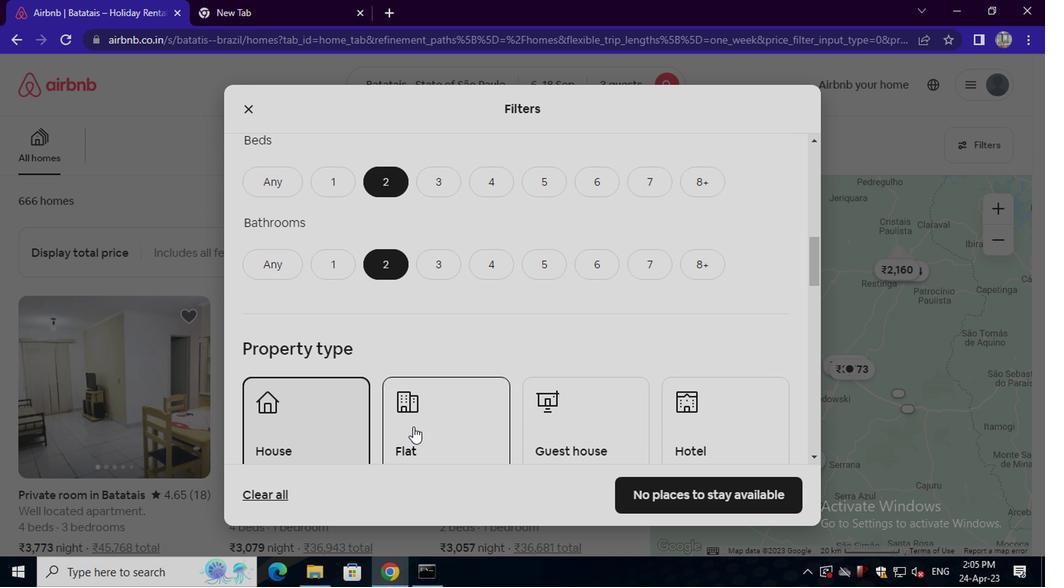 
Action: Mouse moved to (547, 436)
Screenshot: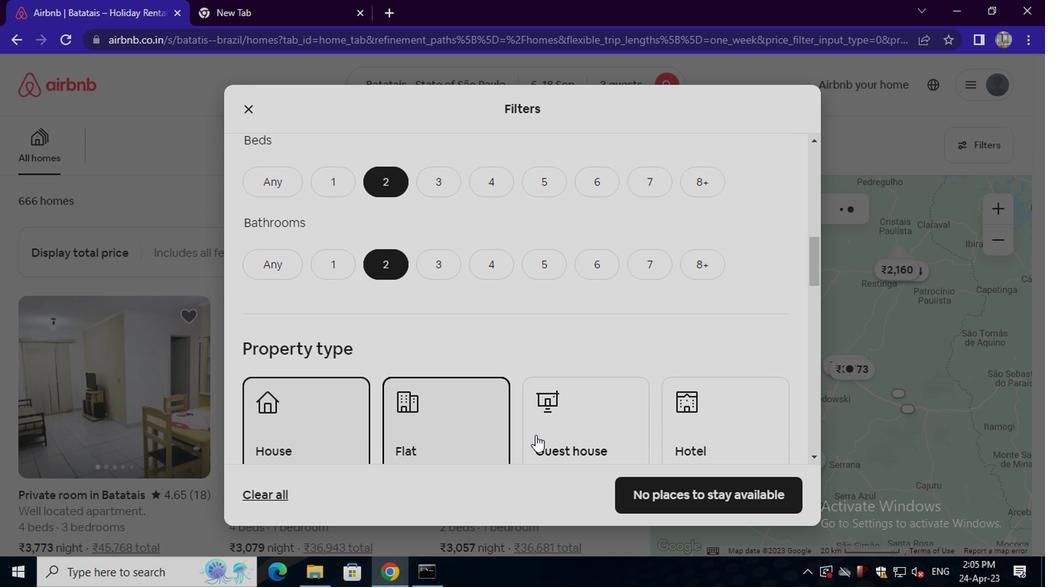 
Action: Mouse pressed left at (547, 436)
Screenshot: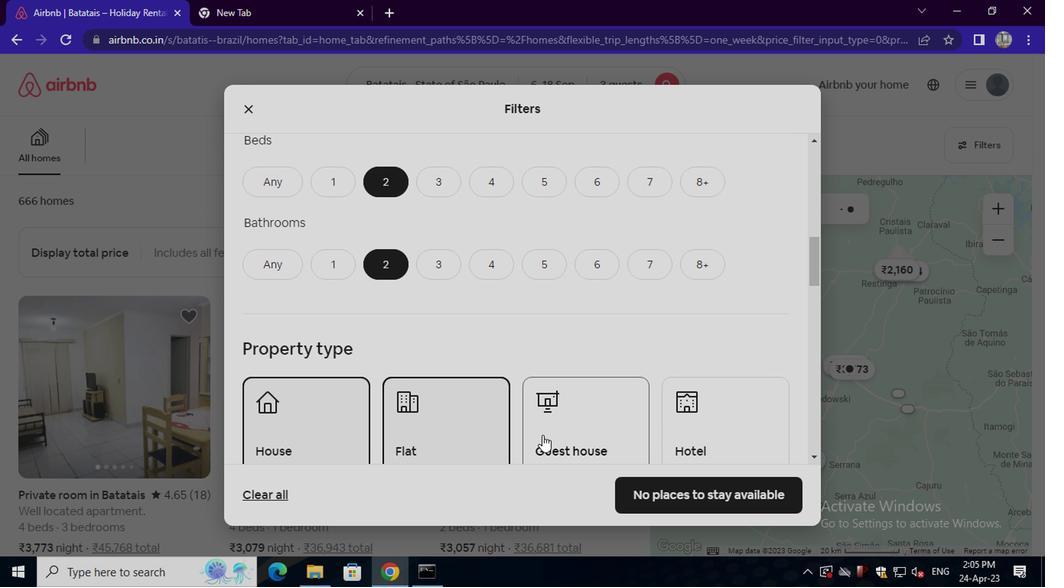 
Action: Mouse moved to (701, 435)
Screenshot: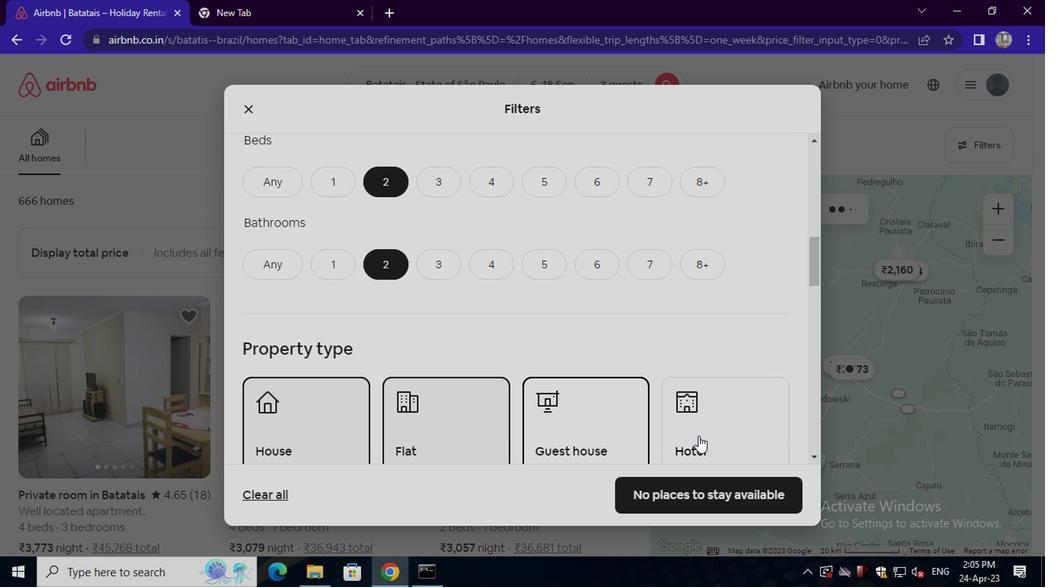 
Action: Mouse pressed left at (701, 435)
Screenshot: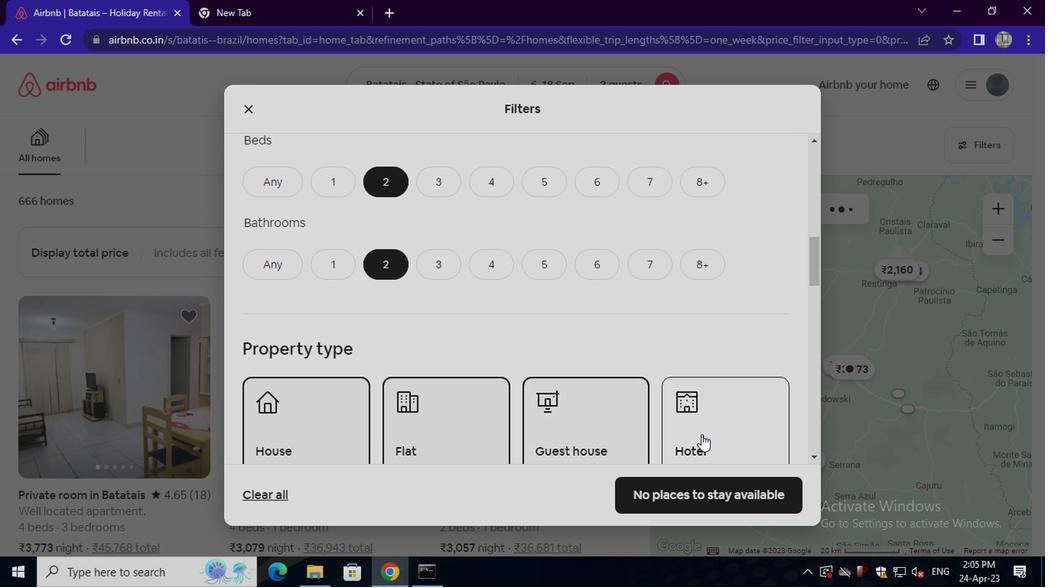 
Action: Mouse moved to (499, 423)
Screenshot: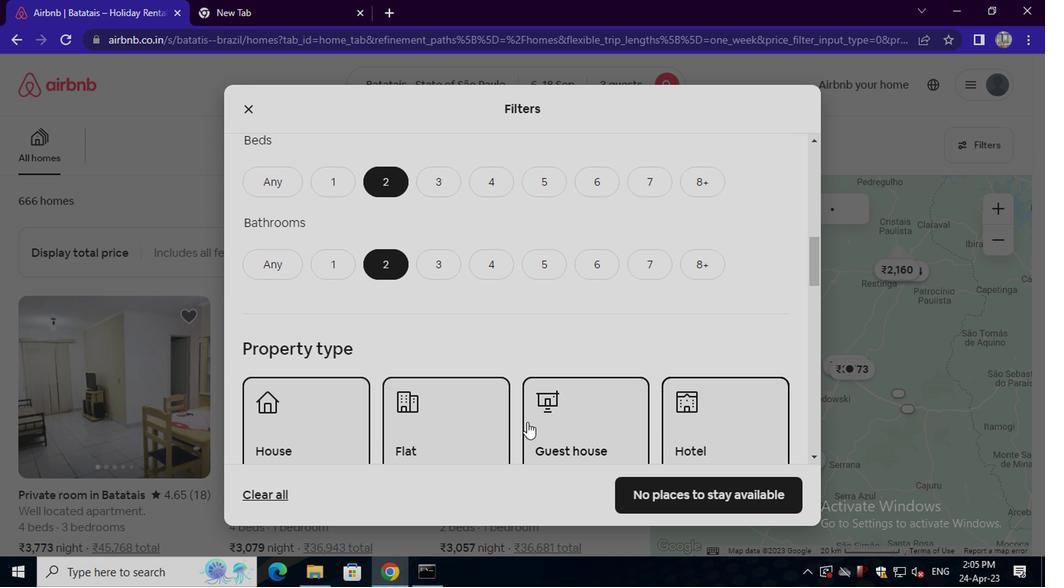 
Action: Mouse scrolled (499, 422) with delta (0, -1)
Screenshot: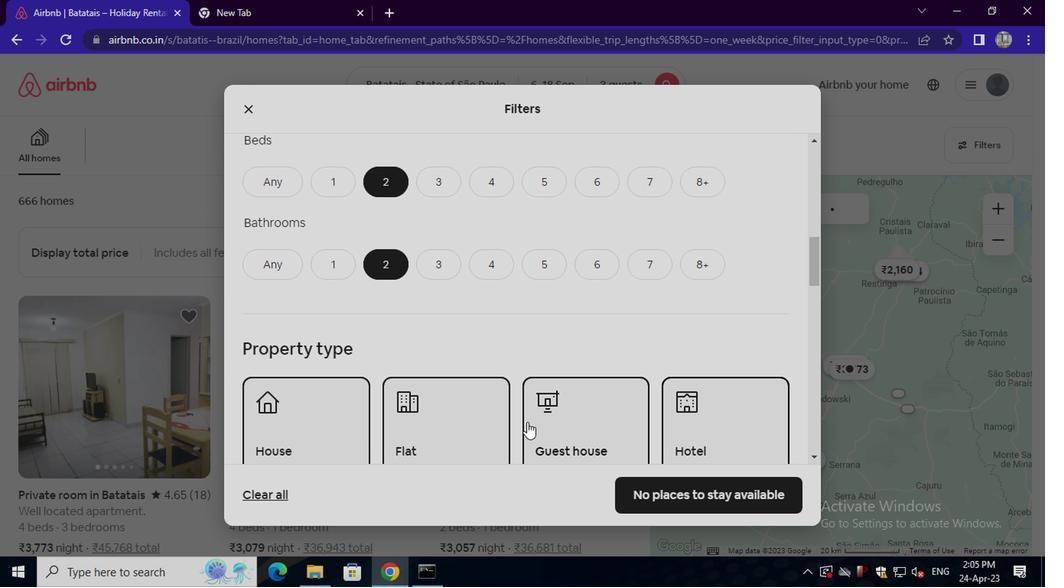 
Action: Mouse scrolled (499, 422) with delta (0, -1)
Screenshot: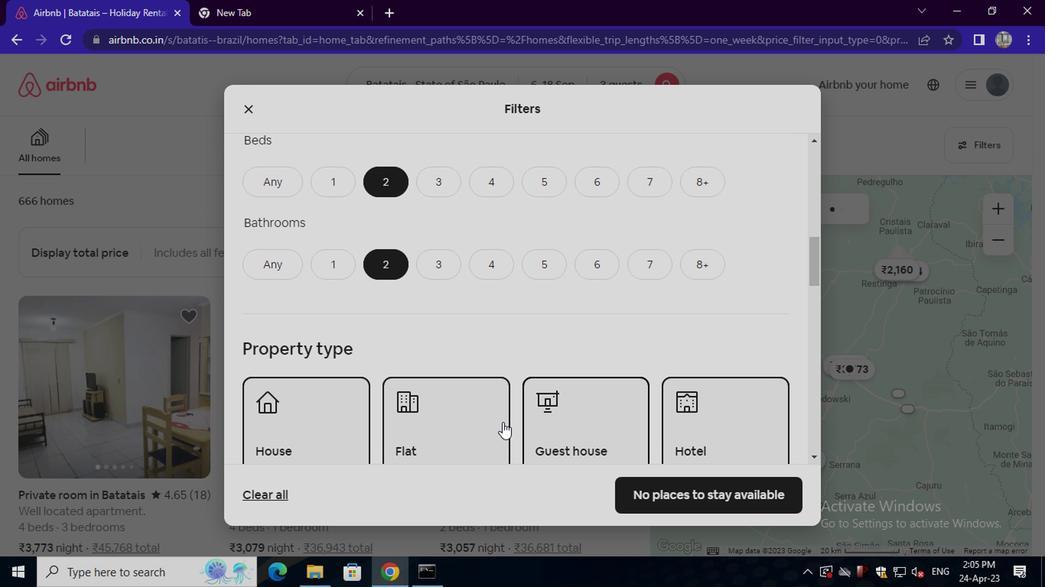 
Action: Mouse scrolled (499, 422) with delta (0, -1)
Screenshot: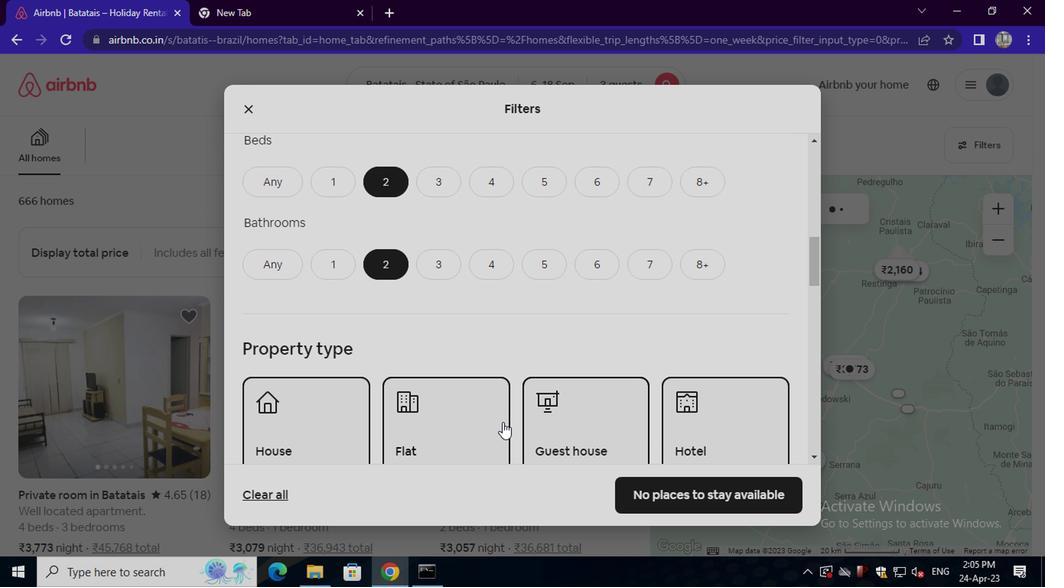 
Action: Mouse moved to (498, 421)
Screenshot: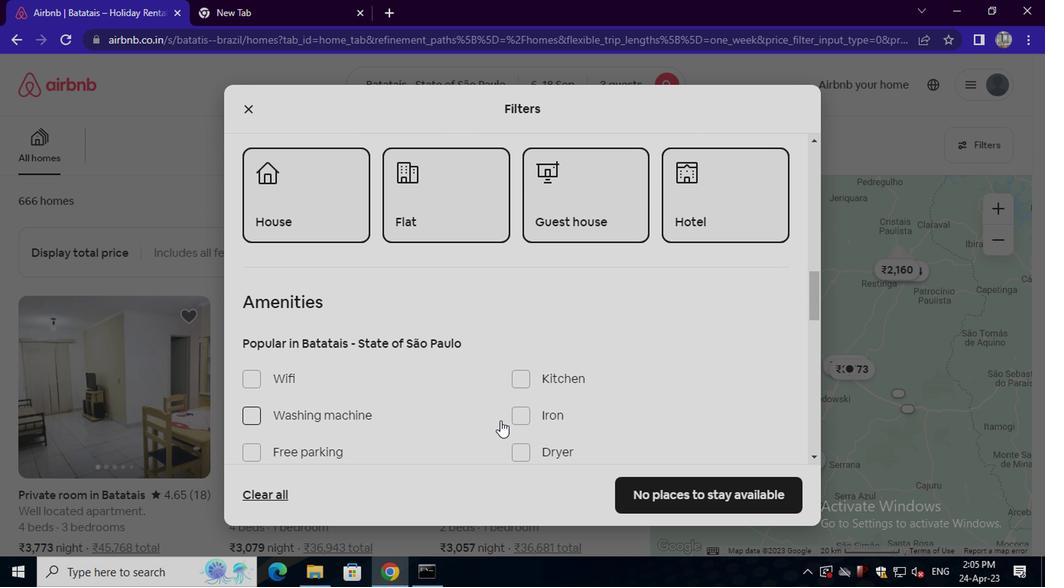 
Action: Mouse scrolled (498, 420) with delta (0, -1)
Screenshot: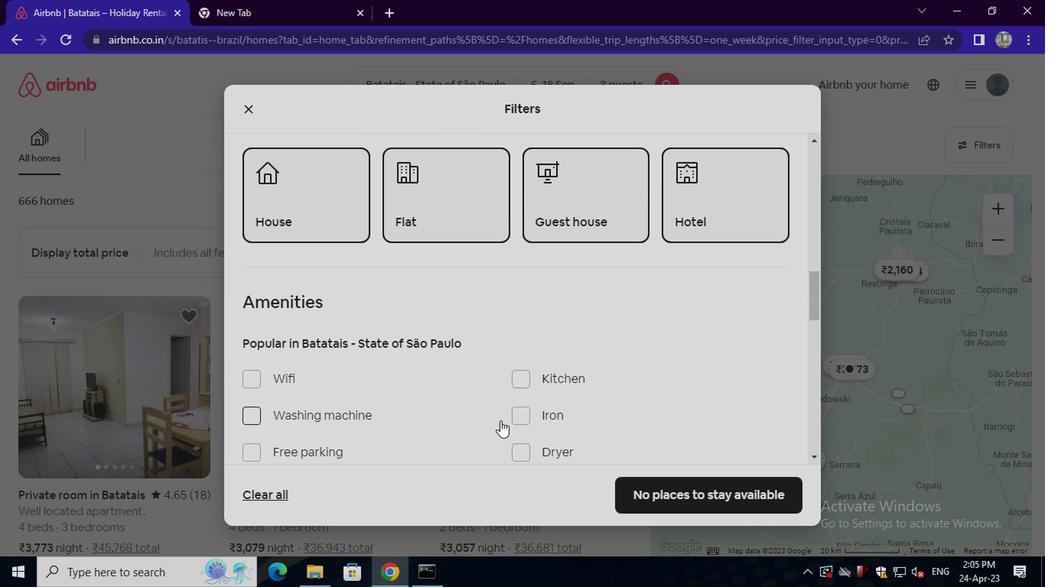 
Action: Mouse moved to (499, 421)
Screenshot: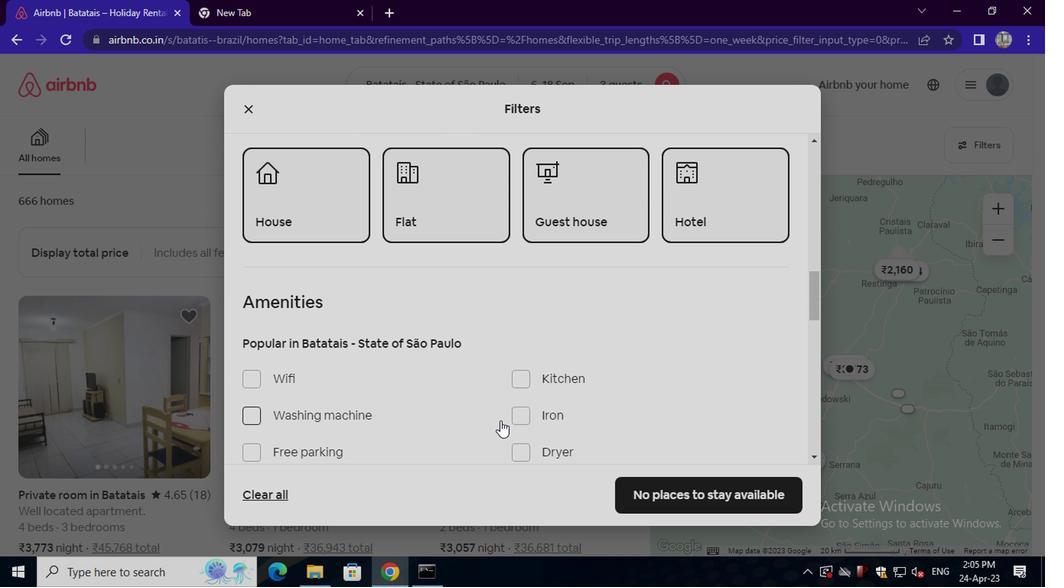 
Action: Mouse scrolled (499, 420) with delta (0, -1)
Screenshot: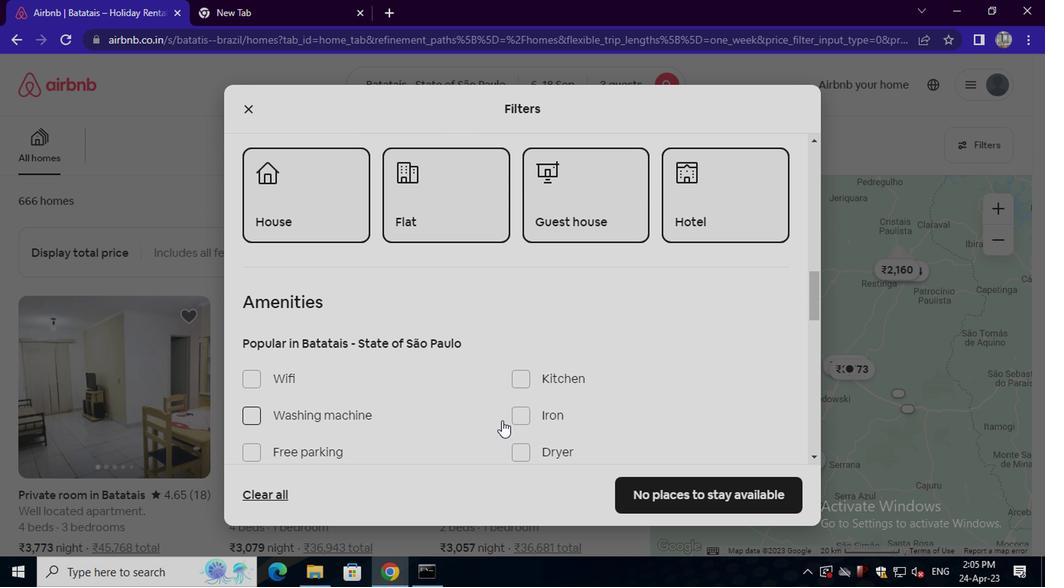 
Action: Mouse moved to (318, 267)
Screenshot: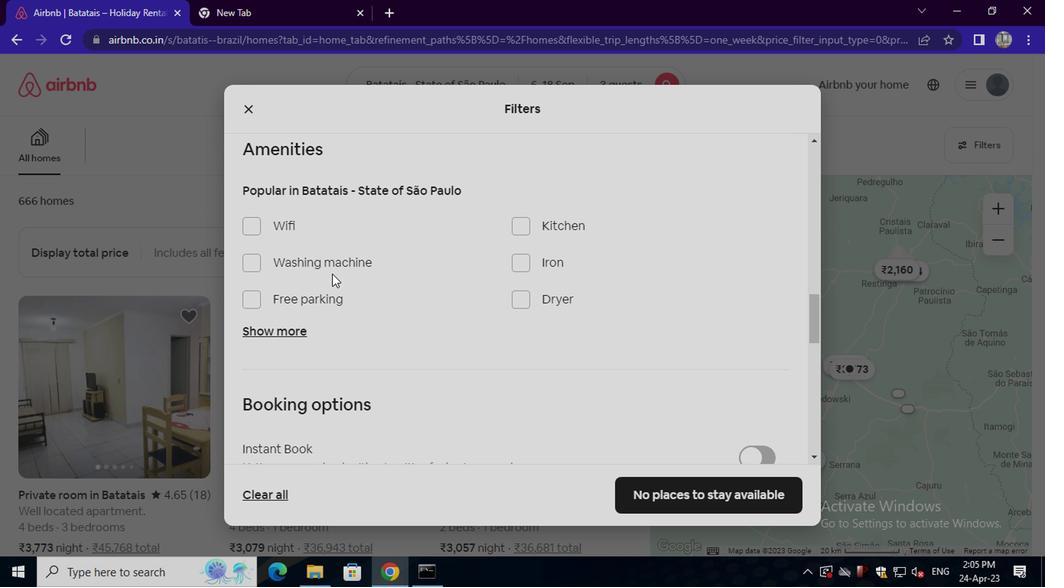 
Action: Mouse pressed left at (318, 267)
Screenshot: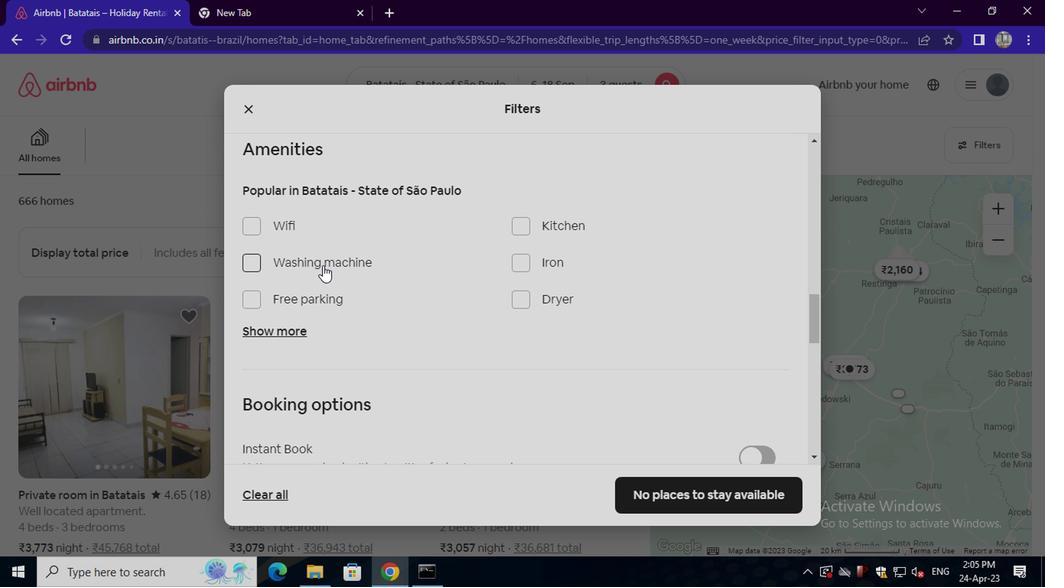 
Action: Mouse moved to (404, 350)
Screenshot: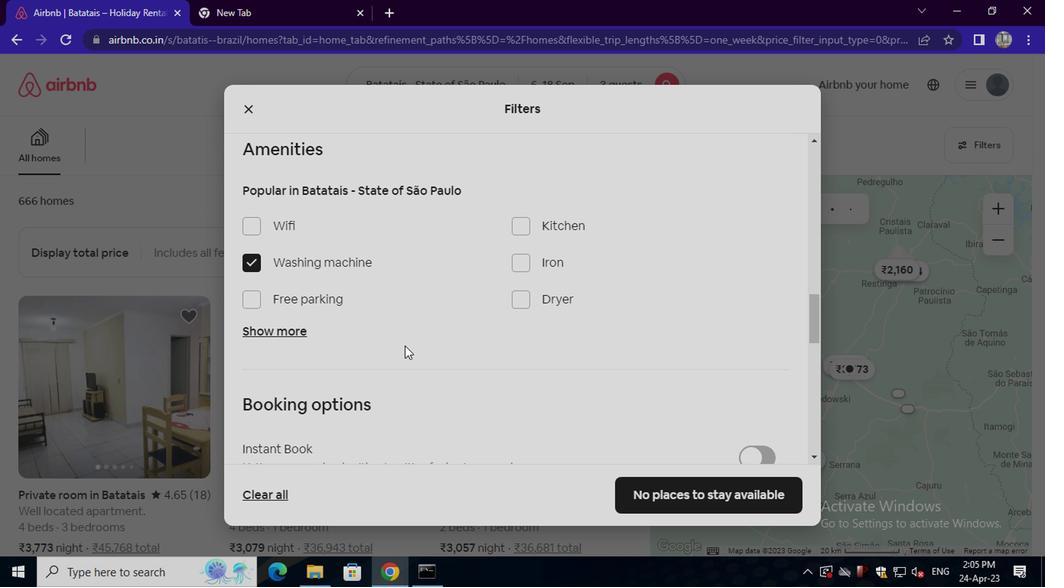 
Action: Mouse scrolled (404, 349) with delta (0, 0)
Screenshot: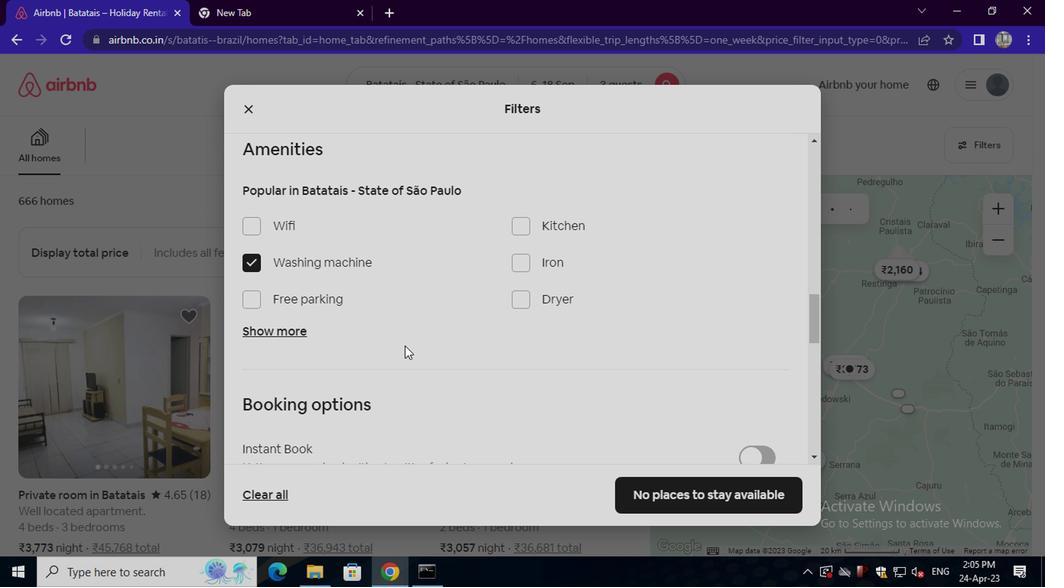 
Action: Mouse scrolled (404, 349) with delta (0, 0)
Screenshot: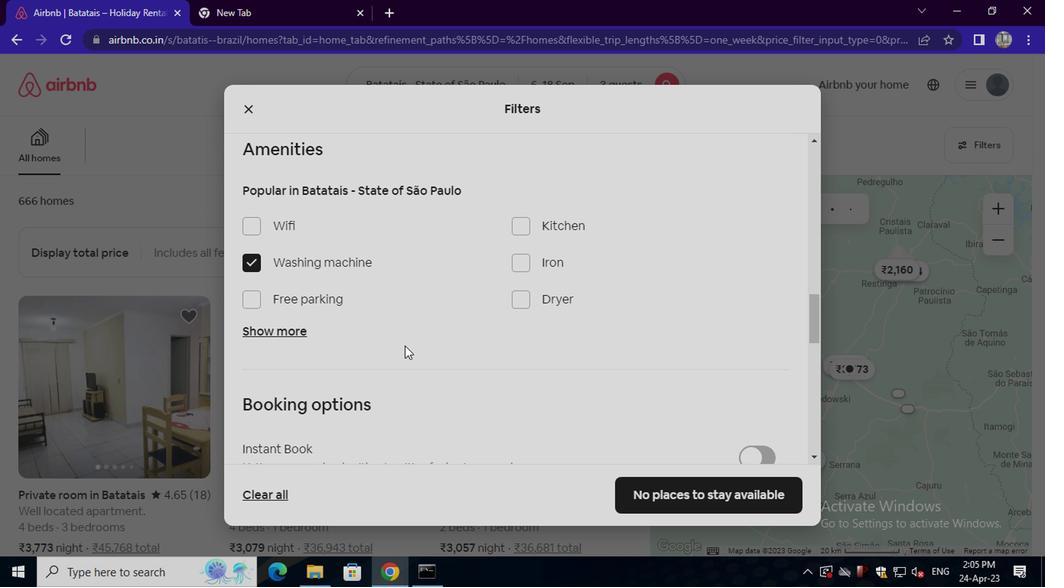 
Action: Mouse scrolled (404, 349) with delta (0, 0)
Screenshot: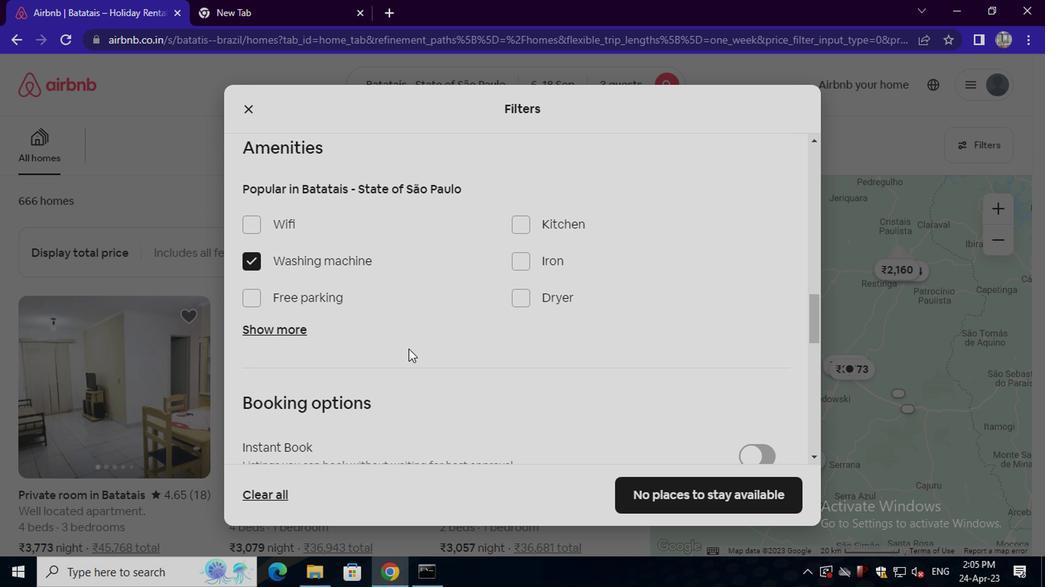 
Action: Mouse moved to (767, 280)
Screenshot: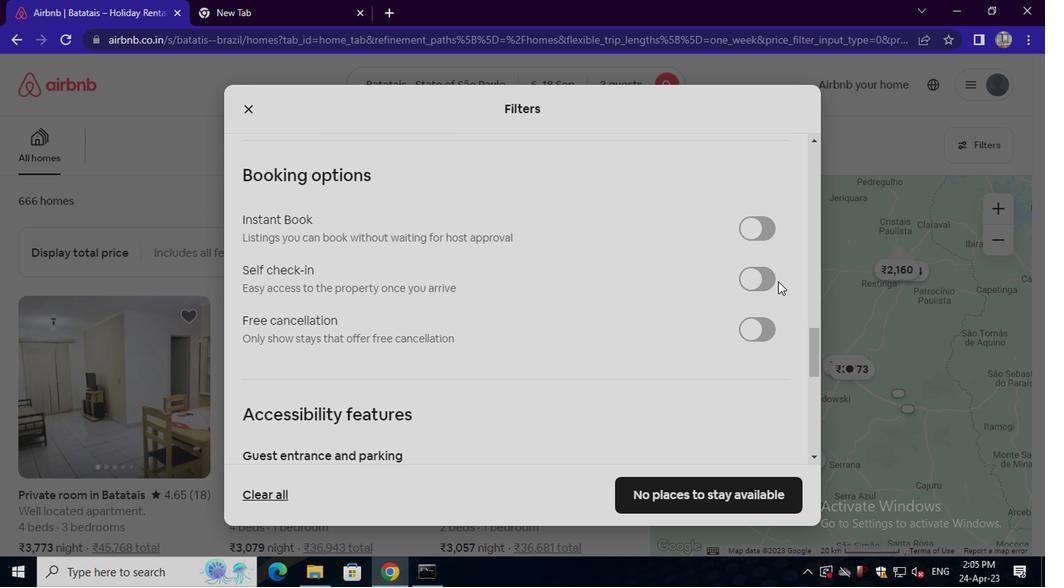 
Action: Mouse pressed left at (767, 280)
Screenshot: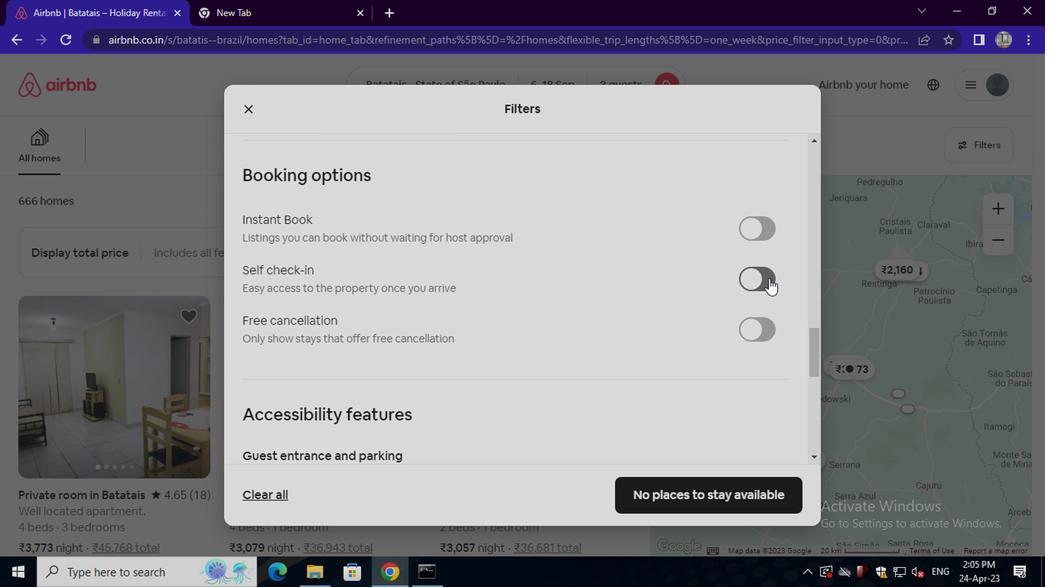 
Action: Mouse moved to (328, 335)
Screenshot: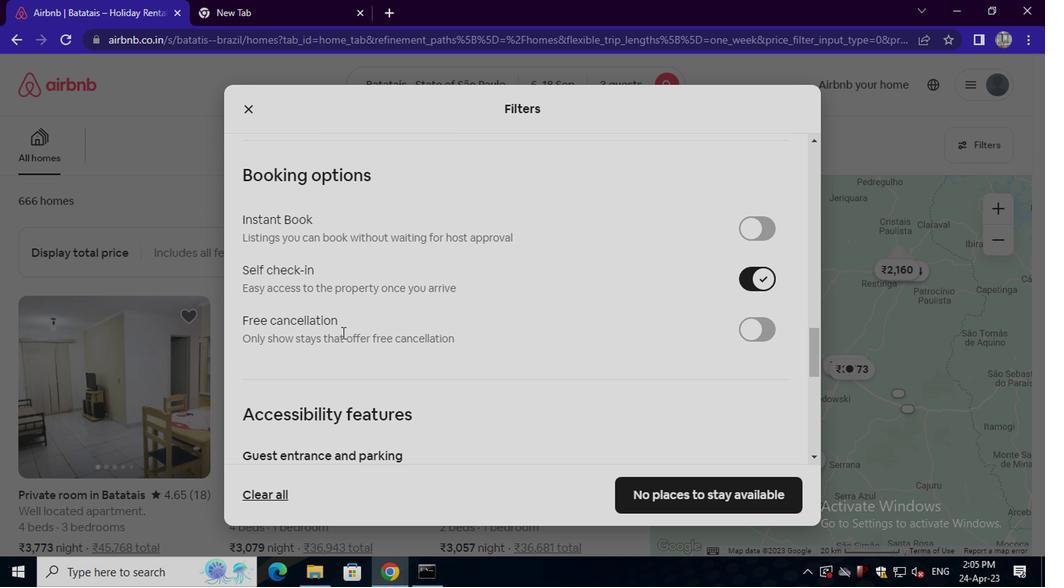 
Action: Mouse scrolled (328, 334) with delta (0, -1)
Screenshot: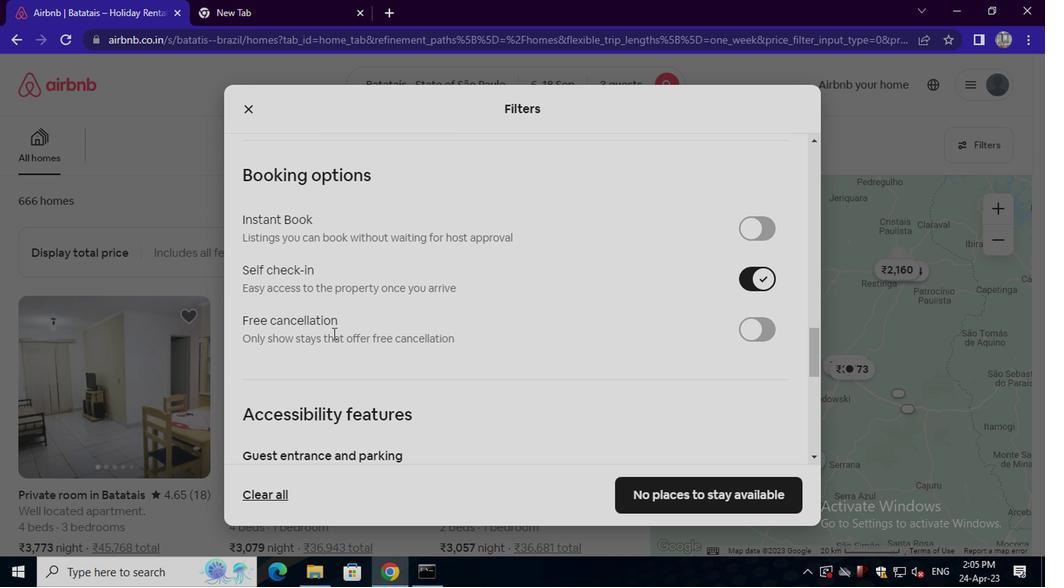 
Action: Mouse scrolled (328, 334) with delta (0, -1)
Screenshot: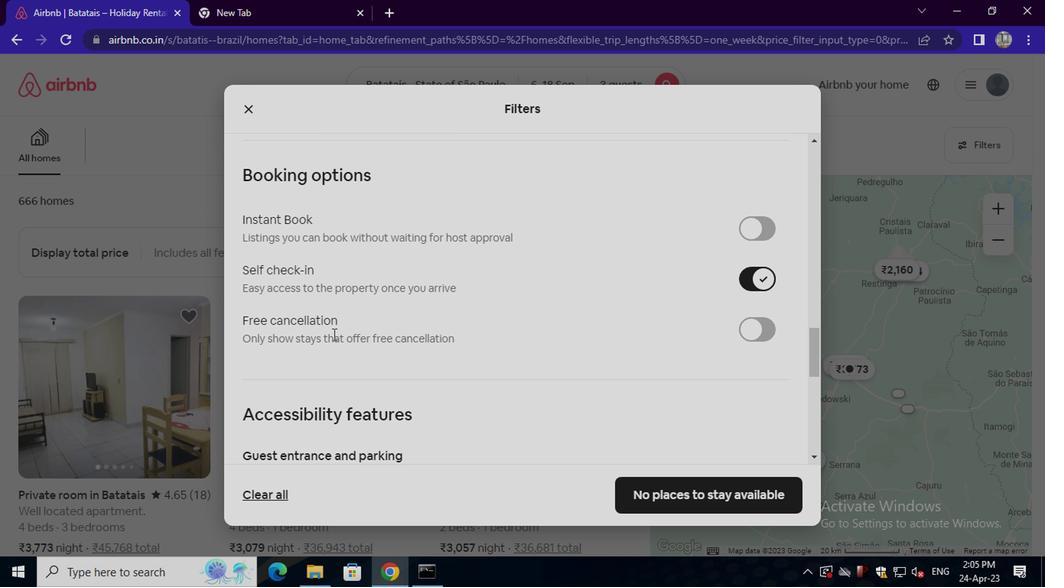 
Action: Mouse scrolled (328, 334) with delta (0, -1)
Screenshot: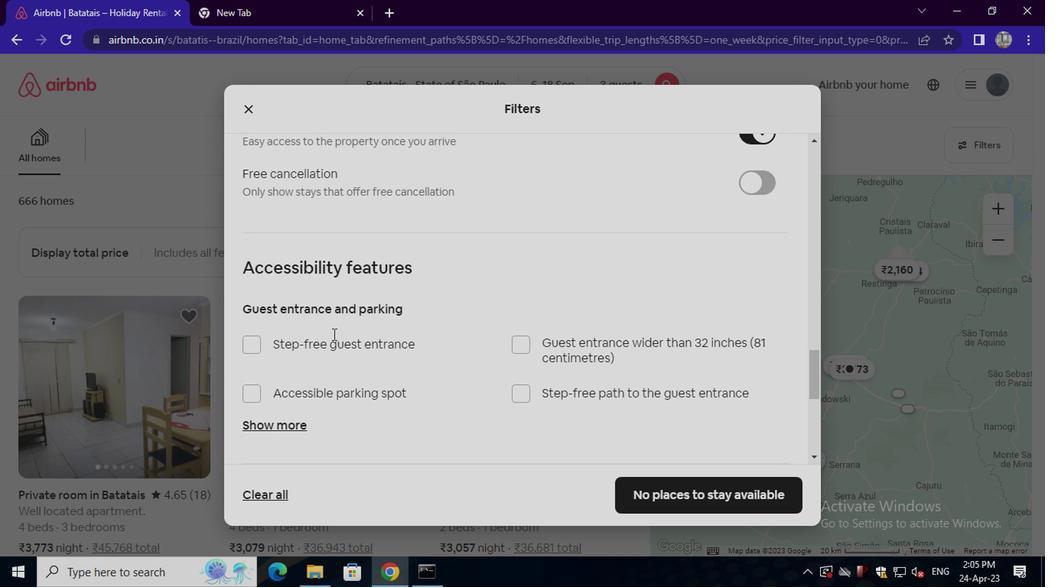 
Action: Mouse scrolled (328, 334) with delta (0, -1)
Screenshot: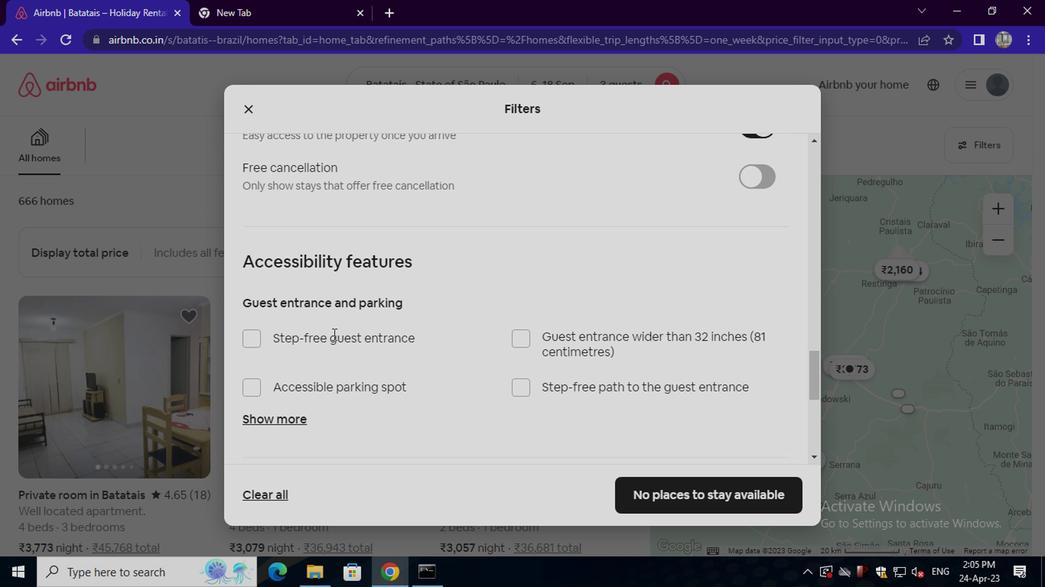 
Action: Mouse scrolled (328, 334) with delta (0, -1)
Screenshot: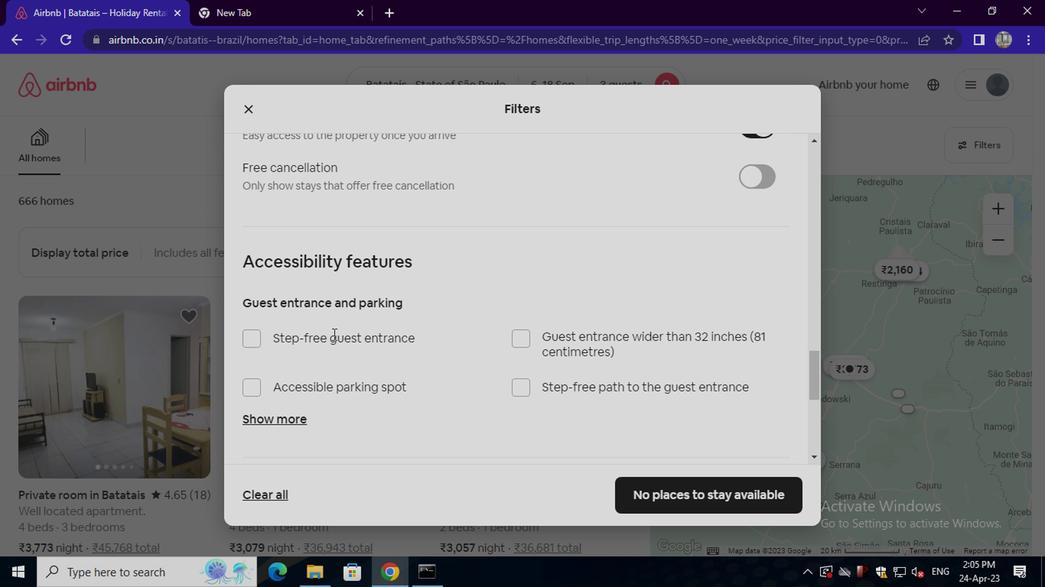 
Action: Mouse scrolled (328, 334) with delta (0, -1)
Screenshot: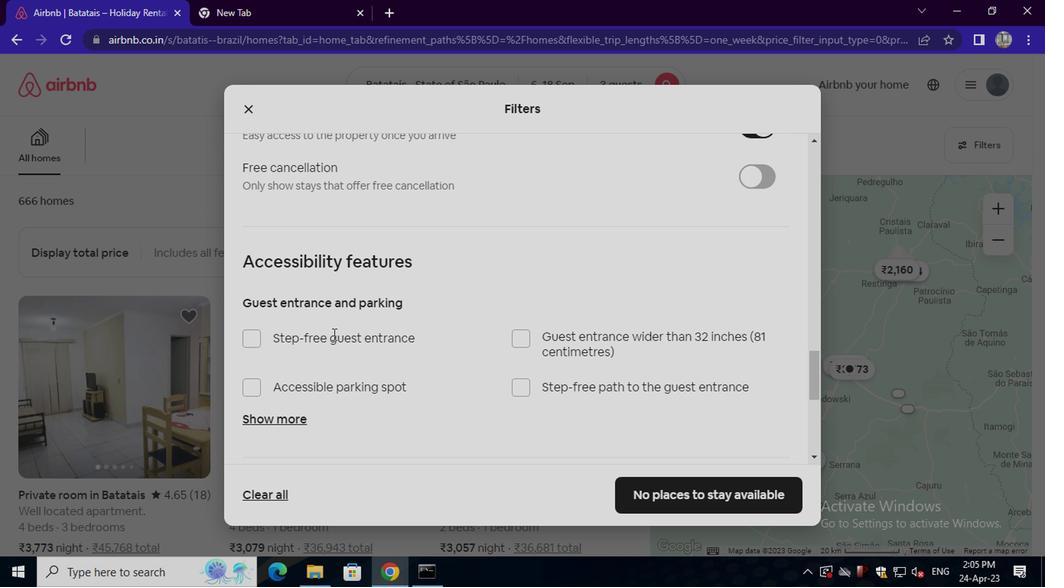 
Action: Mouse scrolled (328, 334) with delta (0, -1)
Screenshot: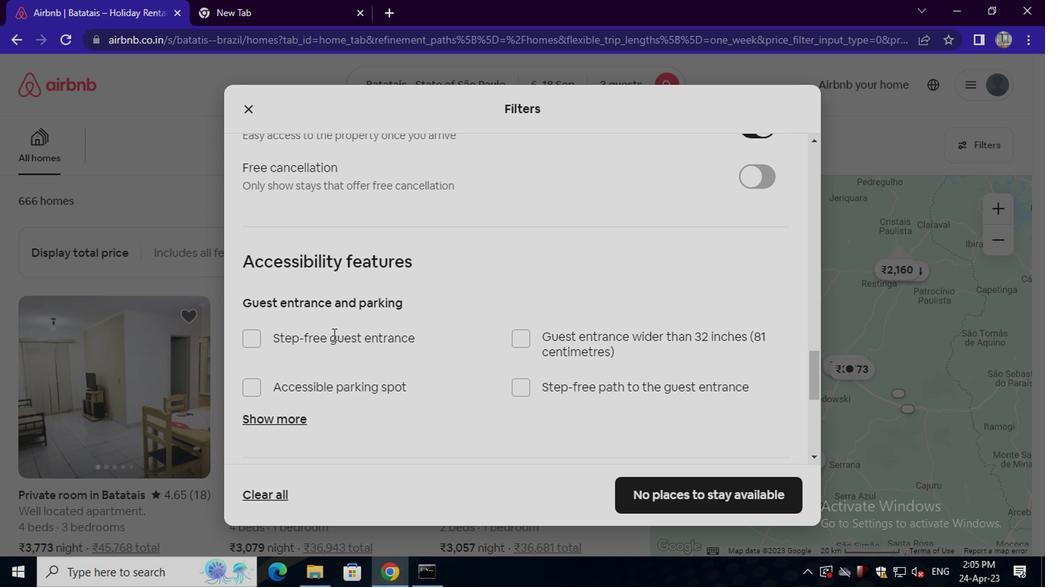 
Action: Mouse scrolled (328, 334) with delta (0, -1)
Screenshot: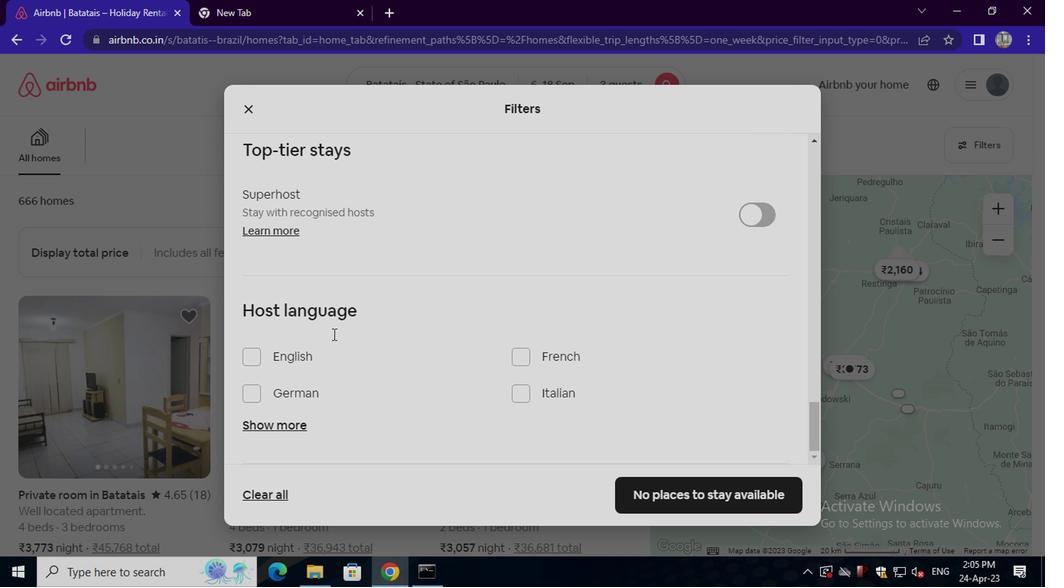 
Action: Mouse scrolled (328, 334) with delta (0, -1)
Screenshot: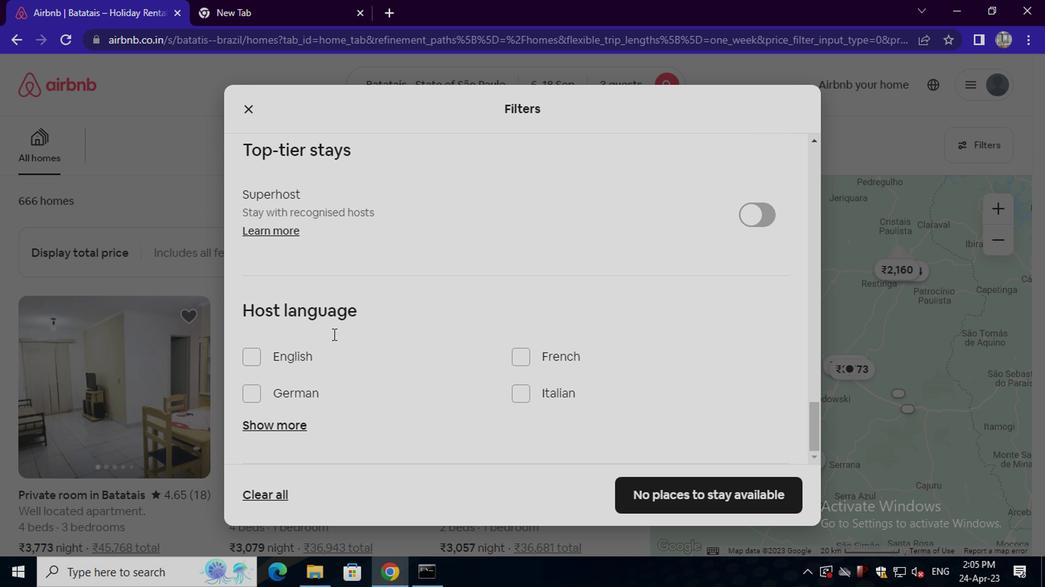 
Action: Mouse moved to (275, 427)
Screenshot: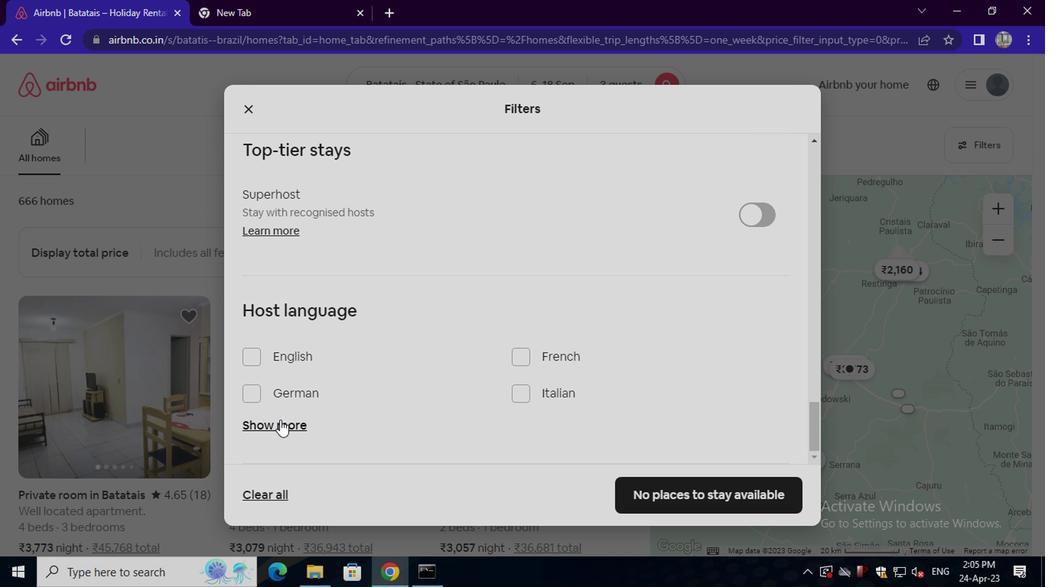 
Action: Mouse pressed left at (275, 427)
Screenshot: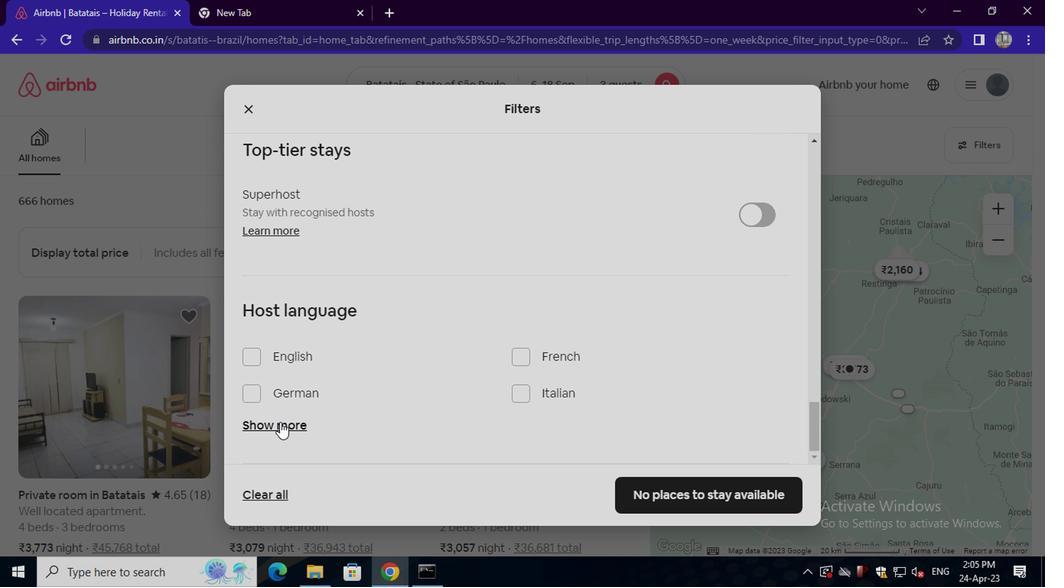 
Action: Mouse moved to (287, 425)
Screenshot: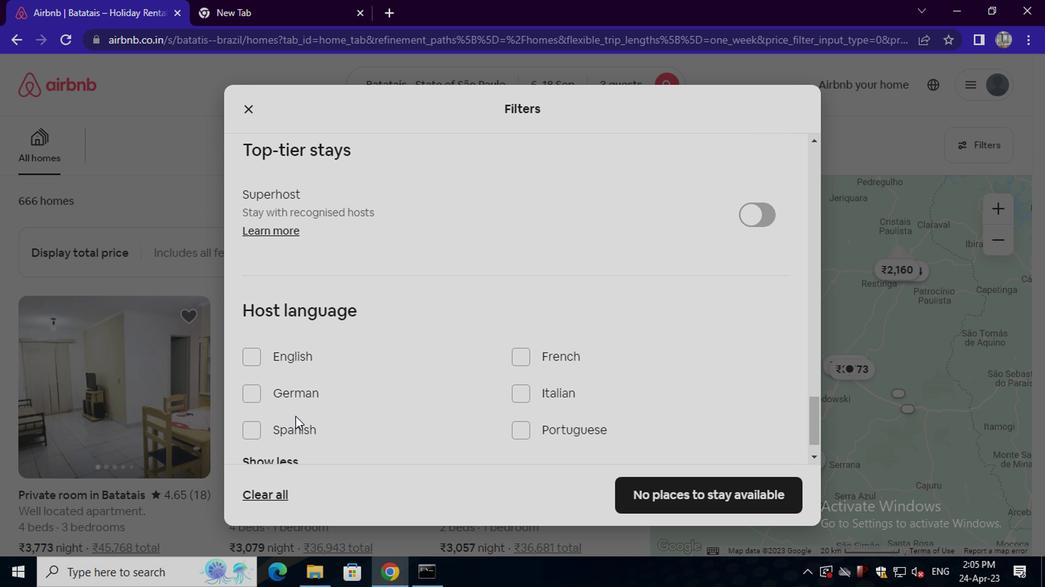
Action: Mouse pressed left at (287, 425)
Screenshot: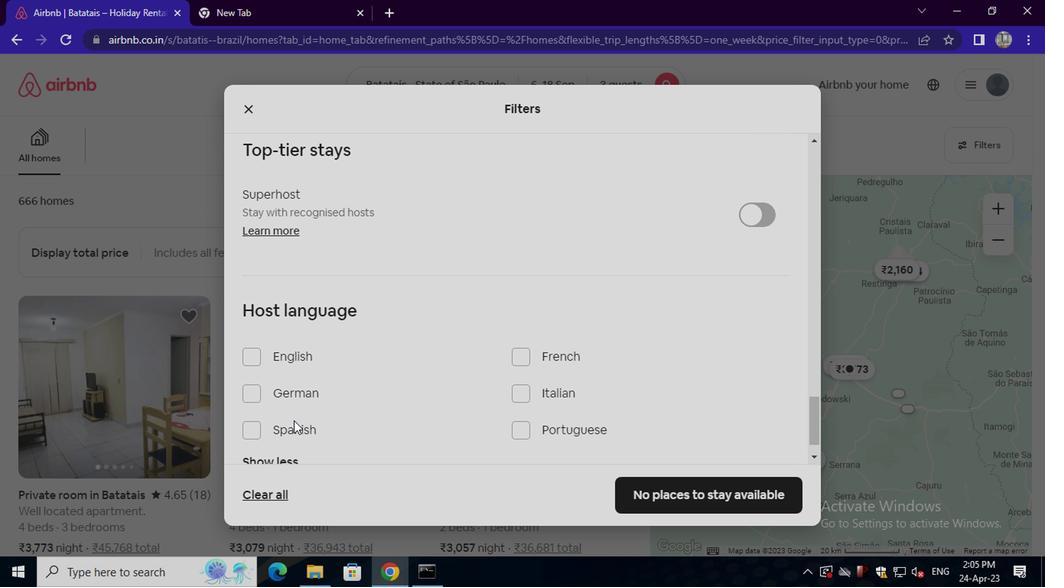 
Action: Mouse moved to (708, 492)
Screenshot: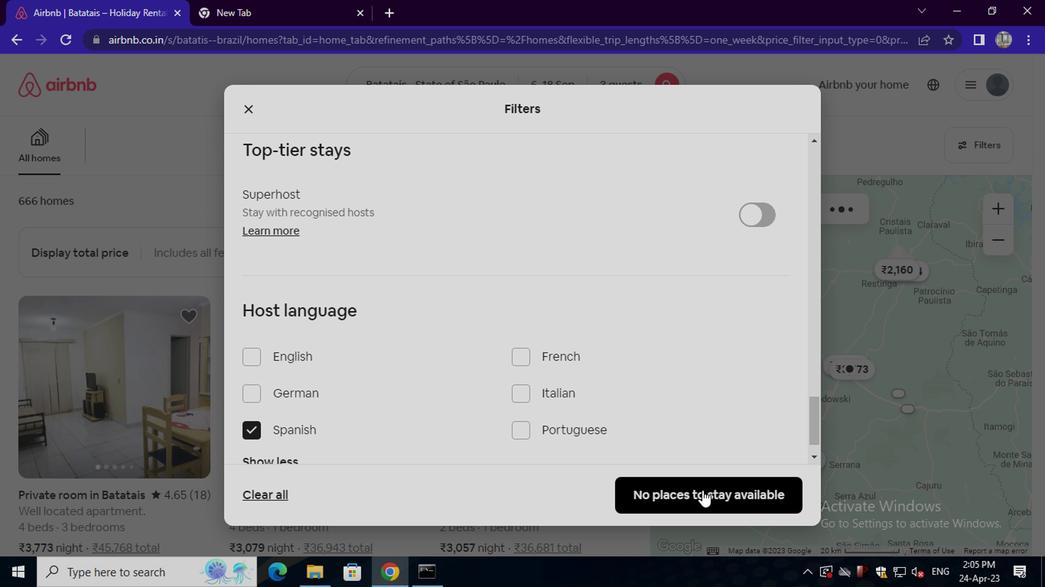 
Action: Mouse pressed left at (708, 492)
Screenshot: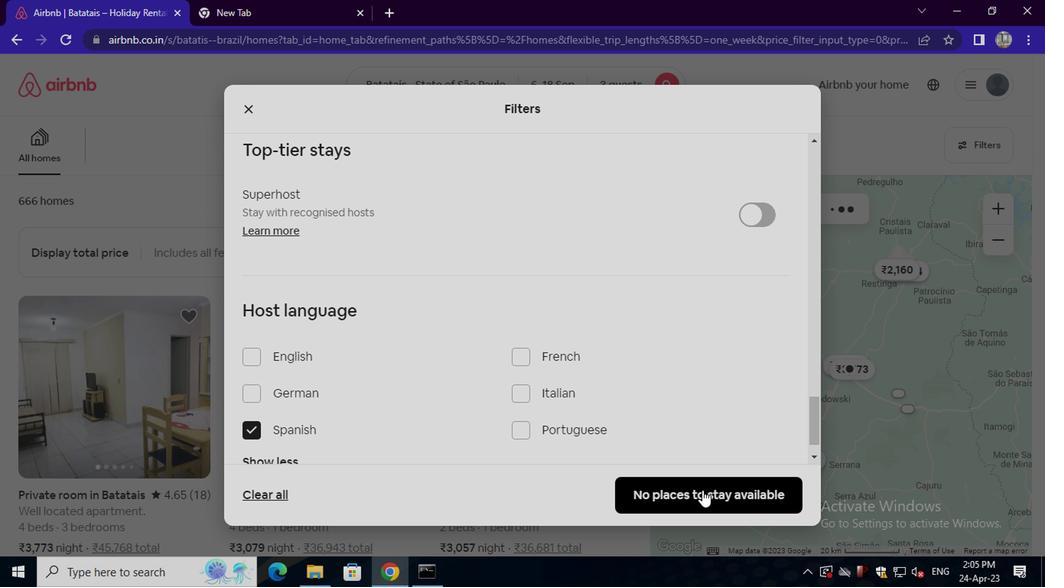 
Action: Mouse moved to (708, 492)
Screenshot: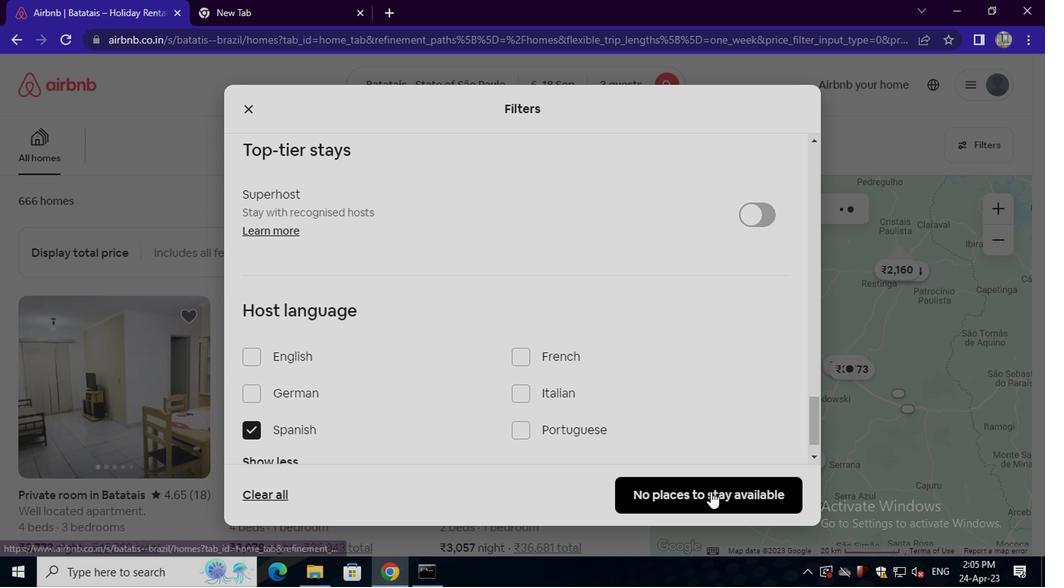 
